 Task: Search one way flight ticket for 1 adult, 5 children, 2 infants in seat and 1 infant on lap in first from Bethel: Bethel Airport(also Seebethel Seaplane Base) to South Bend: South Bend International Airport on 8-6-2023. Number of bags: 1 checked bag. Price is upto 100000. Outbound departure time preference is 0:00.
Action: Mouse moved to (343, 301)
Screenshot: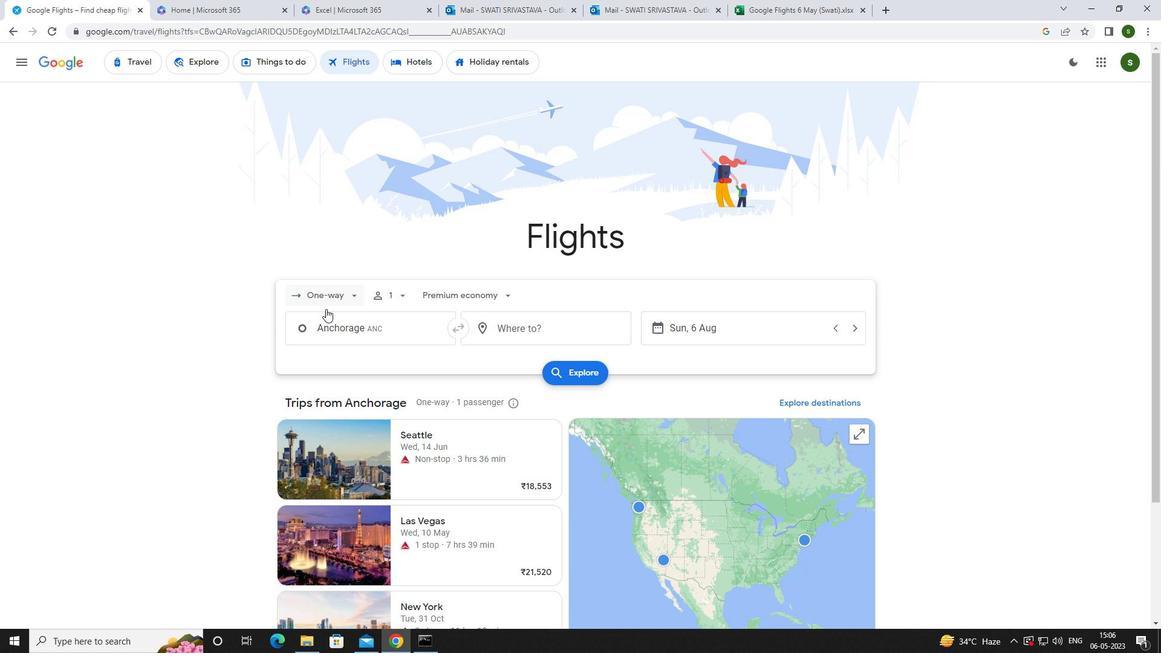 
Action: Mouse pressed left at (343, 301)
Screenshot: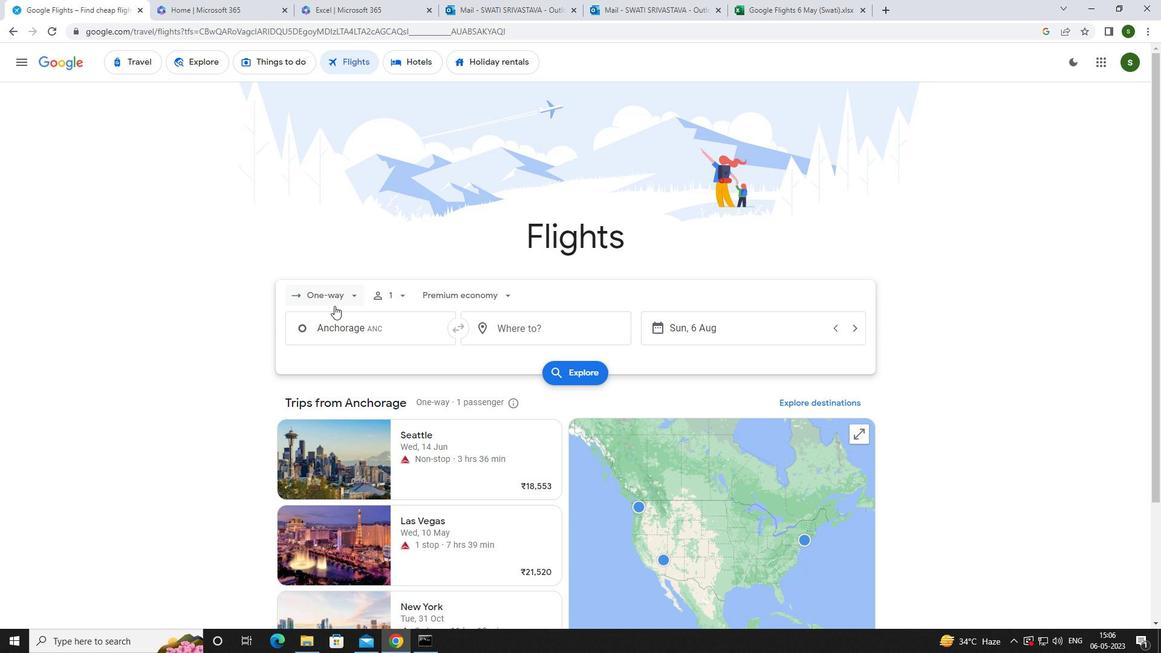 
Action: Mouse moved to (339, 349)
Screenshot: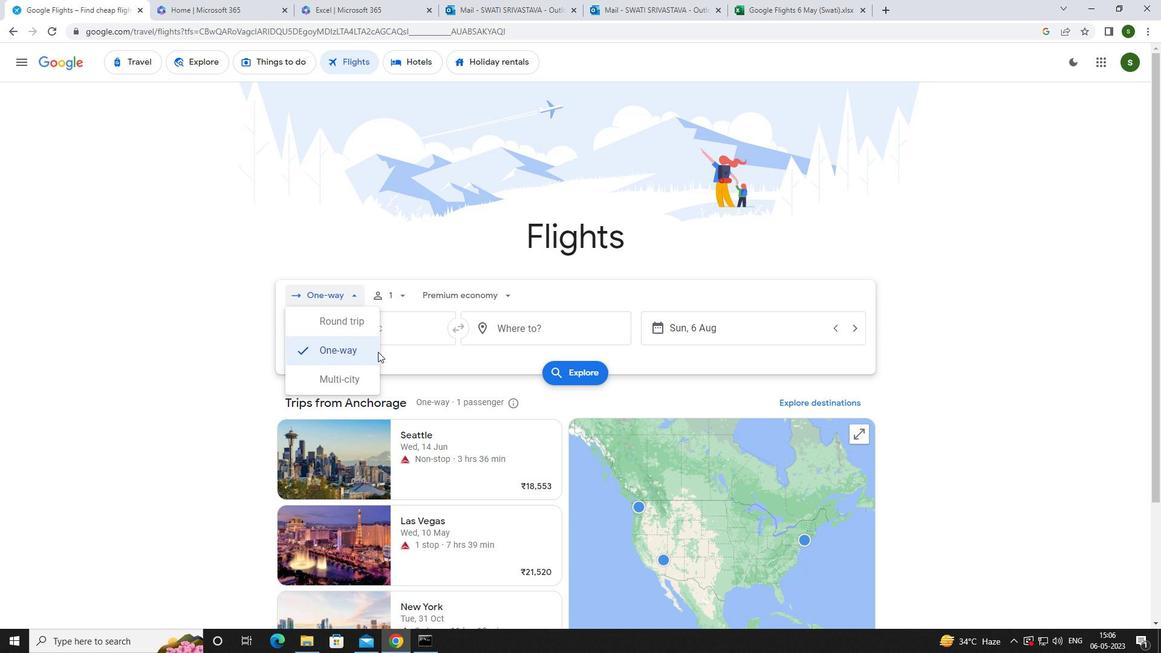 
Action: Mouse pressed left at (339, 349)
Screenshot: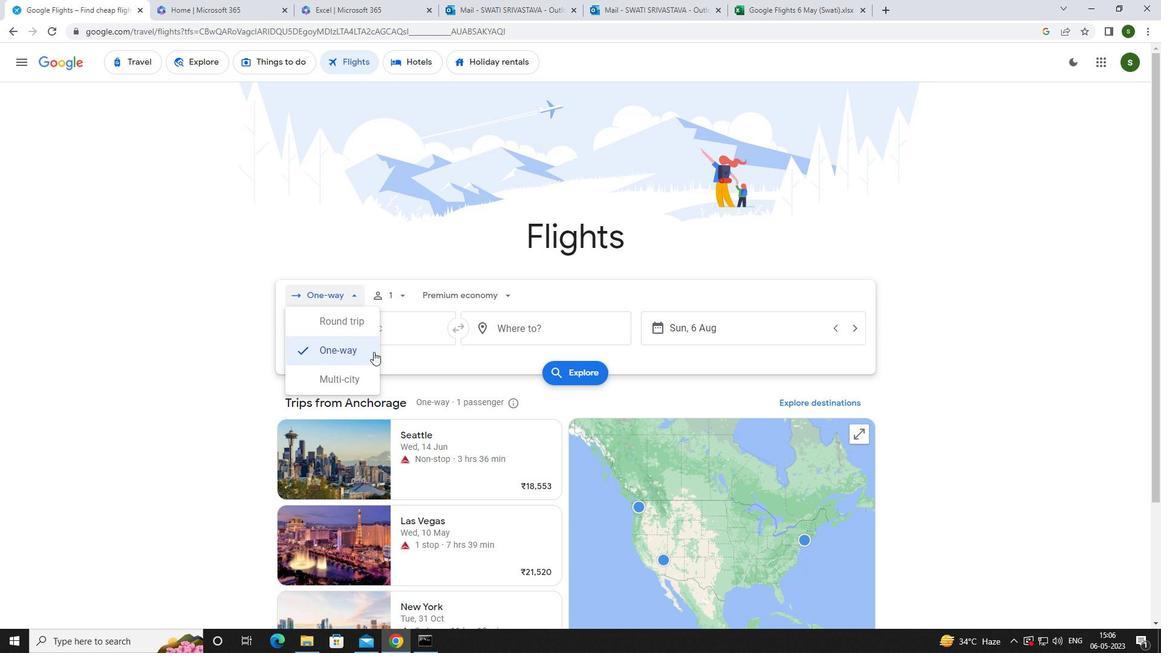 
Action: Mouse moved to (399, 292)
Screenshot: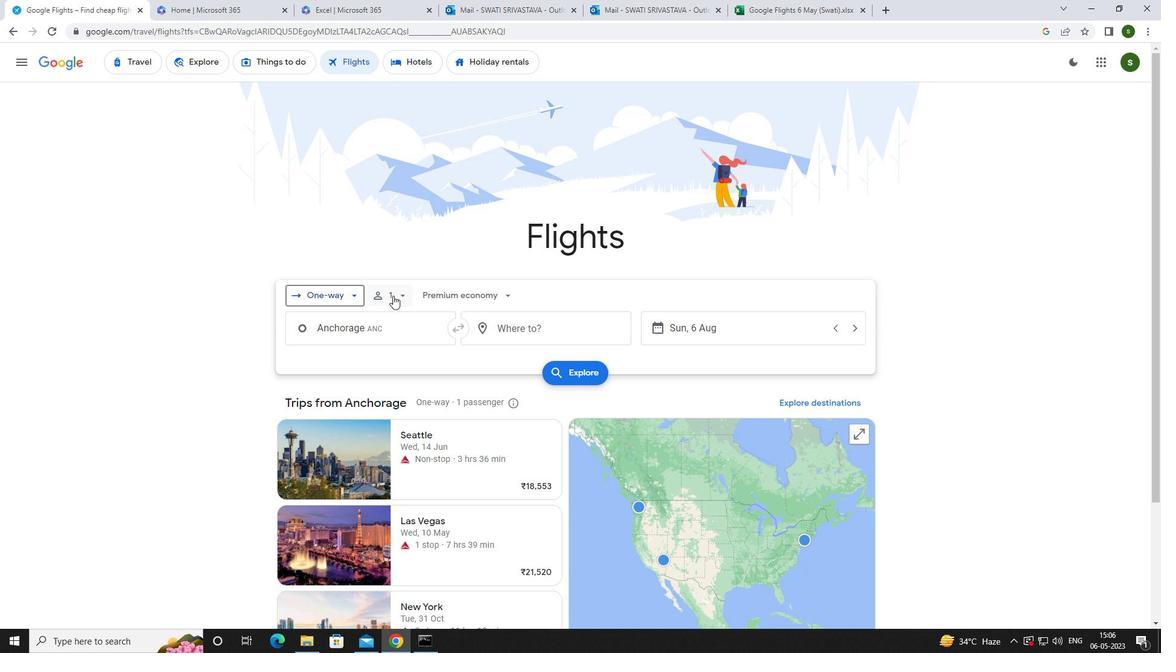
Action: Mouse pressed left at (399, 292)
Screenshot: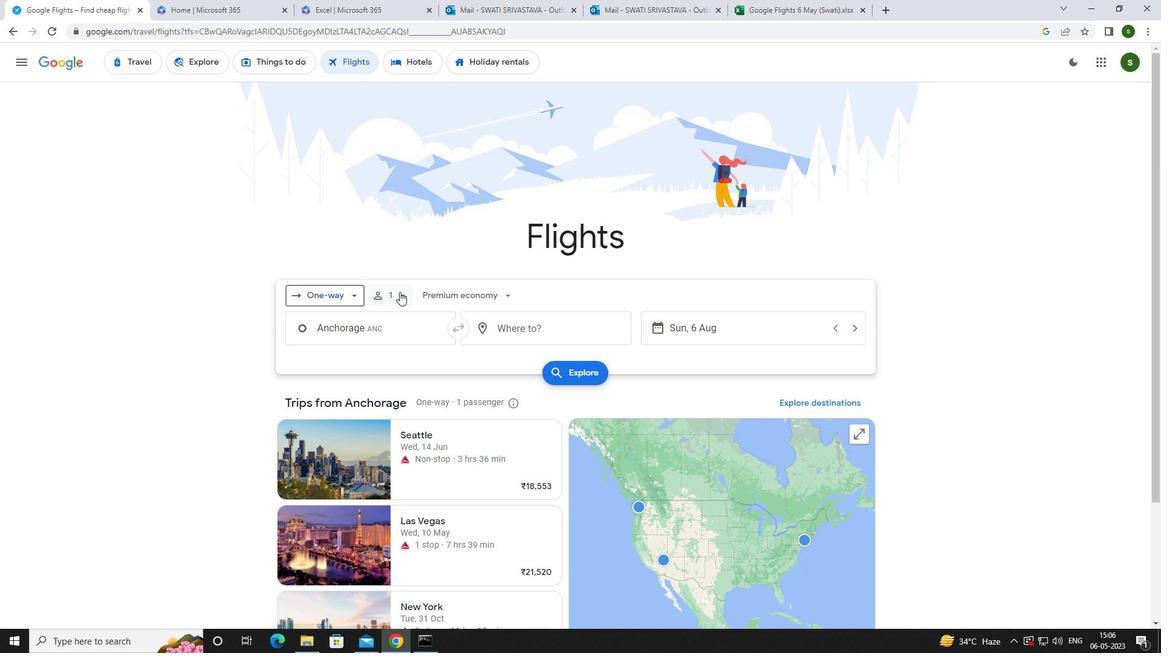 
Action: Mouse moved to (492, 352)
Screenshot: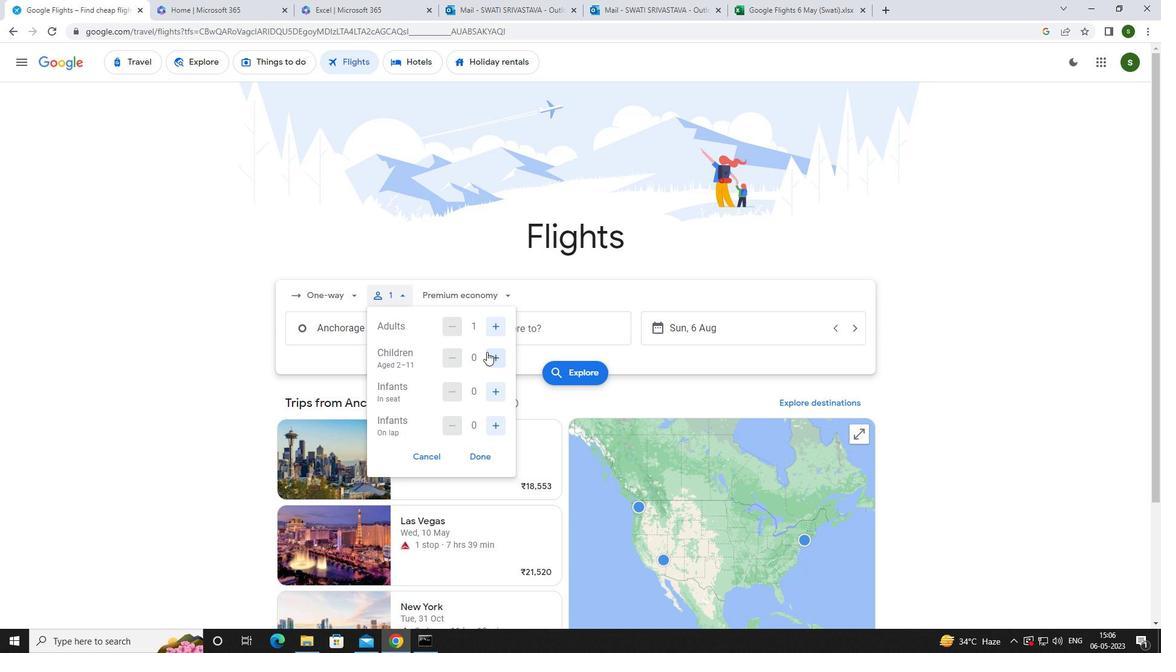 
Action: Mouse pressed left at (492, 352)
Screenshot: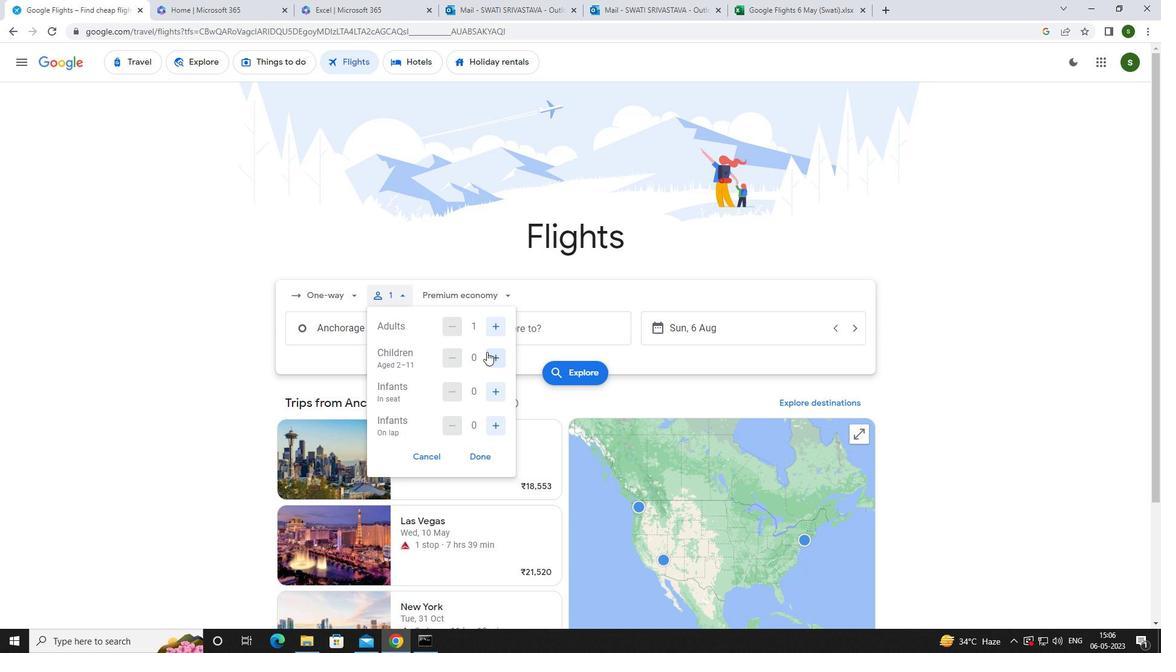 
Action: Mouse pressed left at (492, 352)
Screenshot: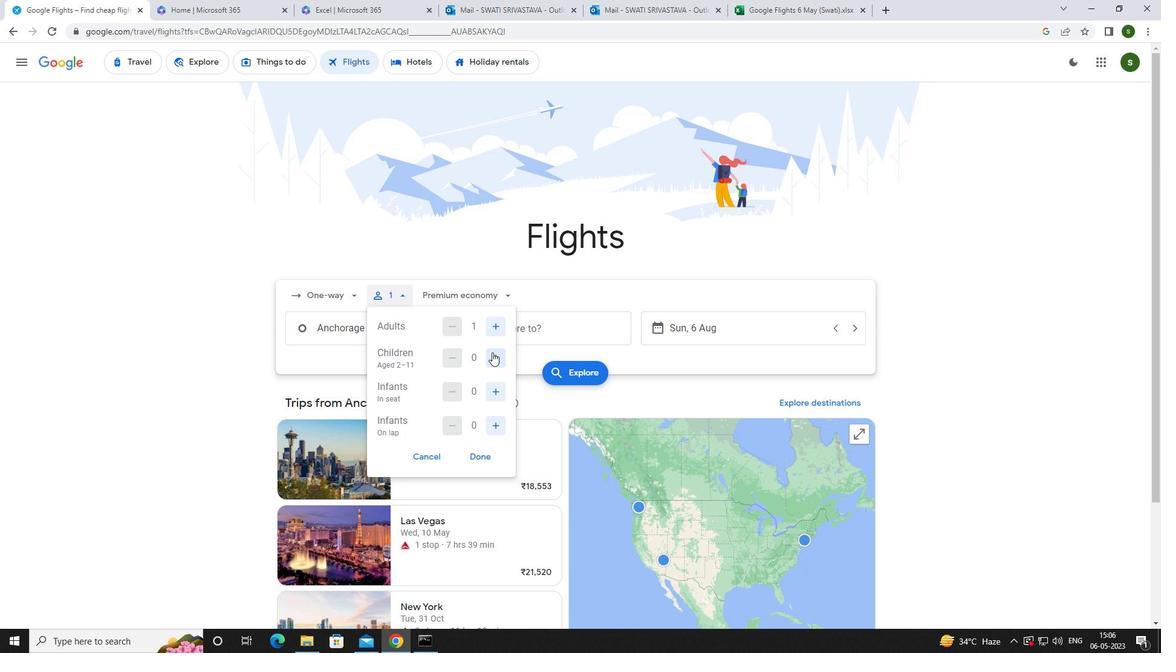 
Action: Mouse pressed left at (492, 352)
Screenshot: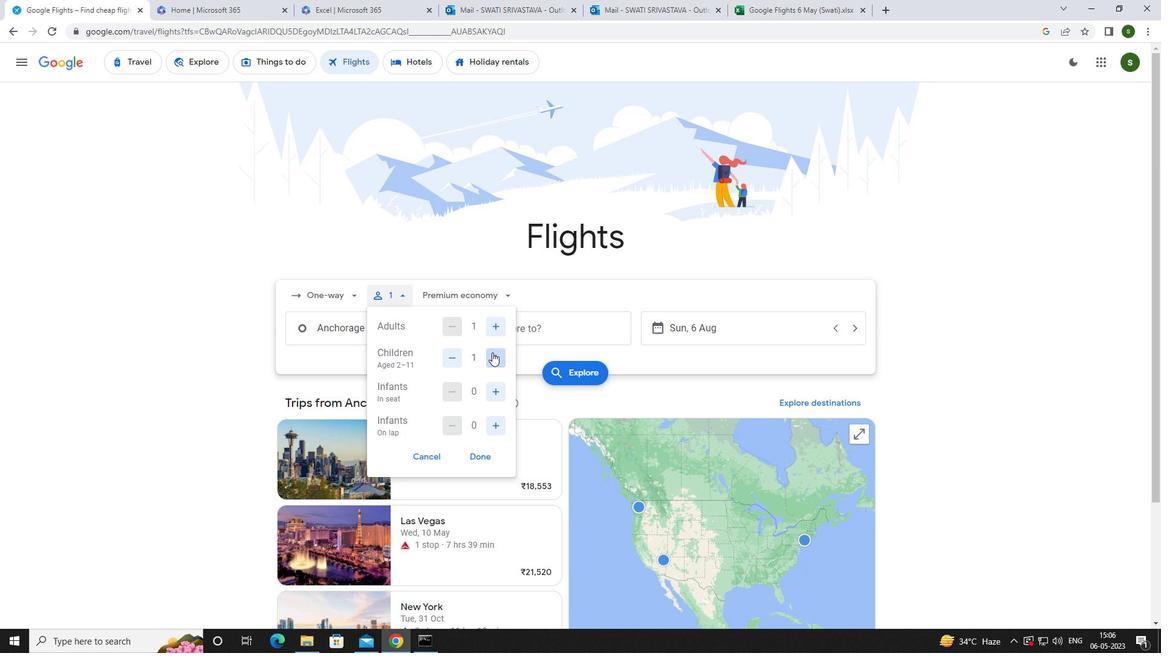 
Action: Mouse pressed left at (492, 352)
Screenshot: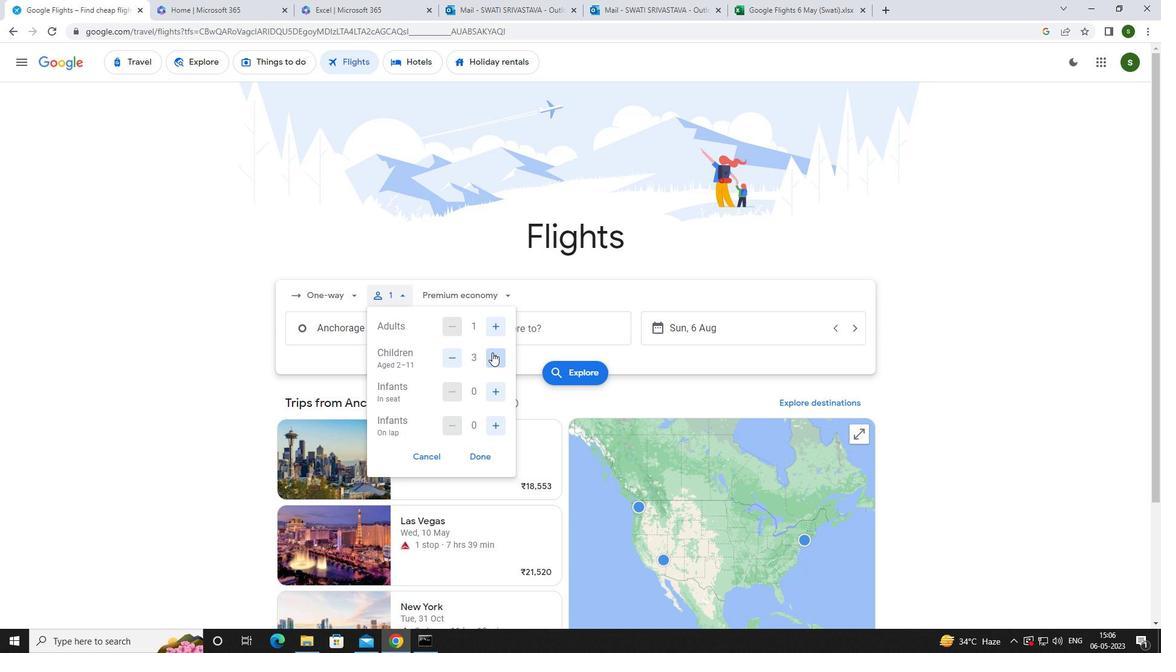 
Action: Mouse pressed left at (492, 352)
Screenshot: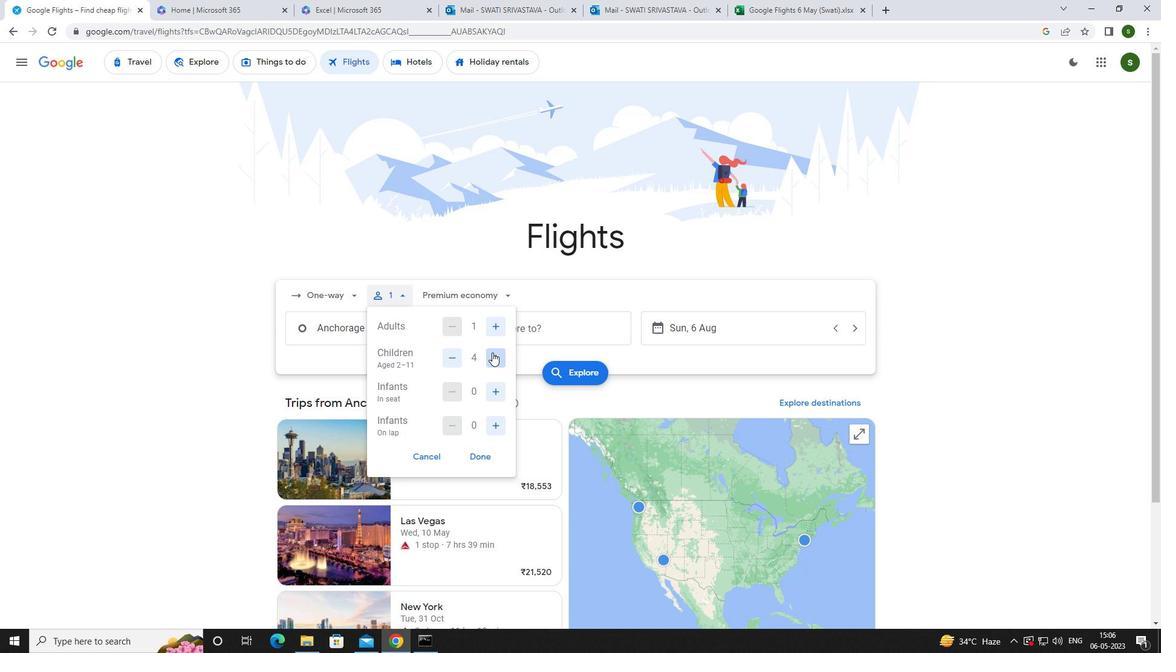 
Action: Mouse moved to (489, 396)
Screenshot: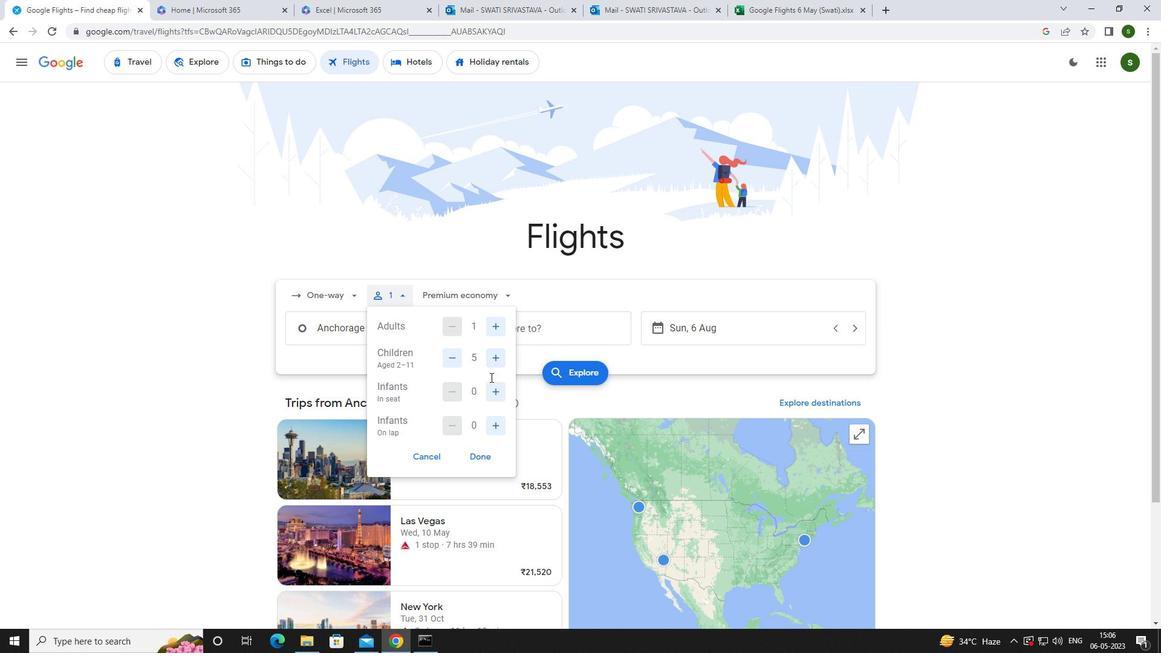 
Action: Mouse pressed left at (489, 396)
Screenshot: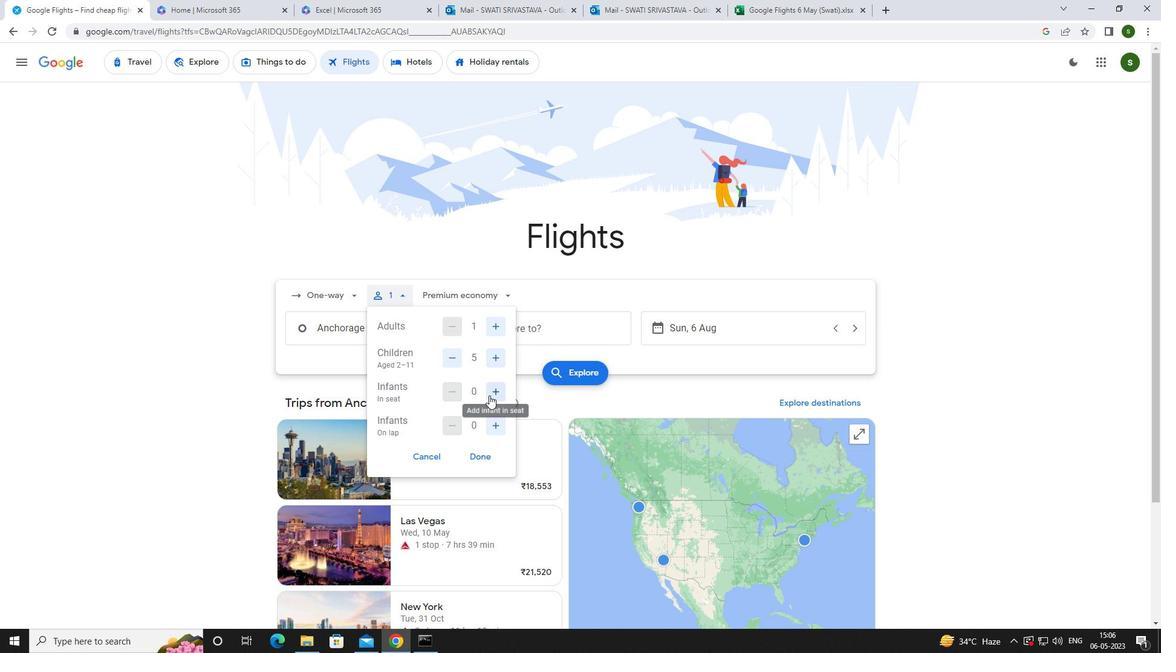 
Action: Mouse moved to (492, 419)
Screenshot: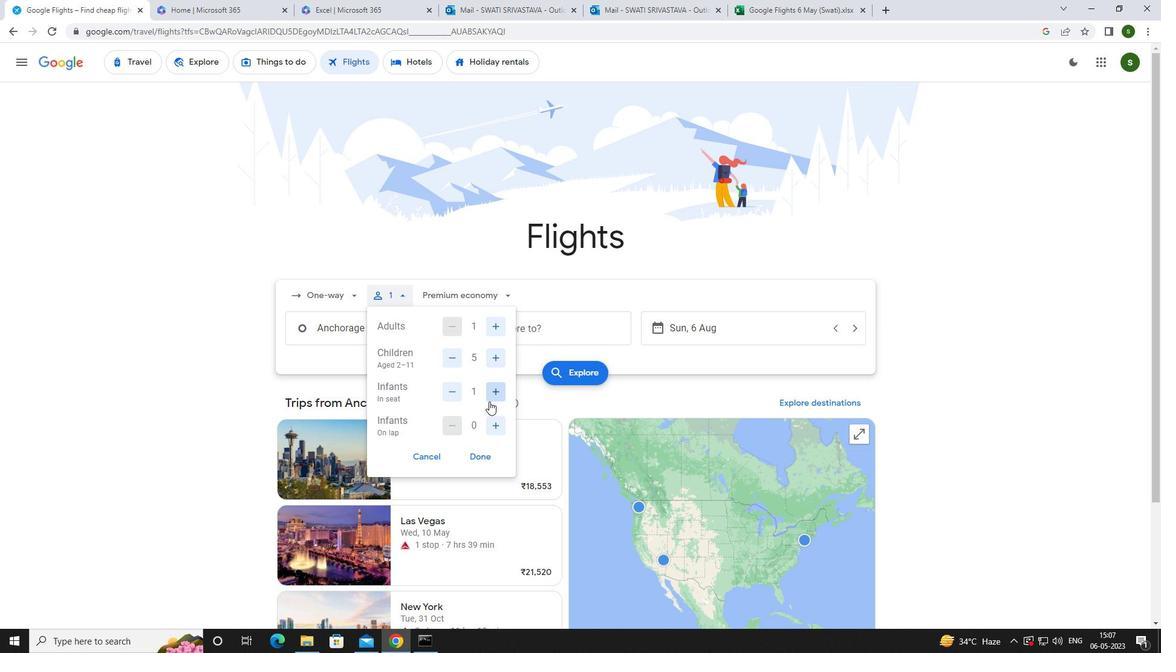 
Action: Mouse pressed left at (492, 419)
Screenshot: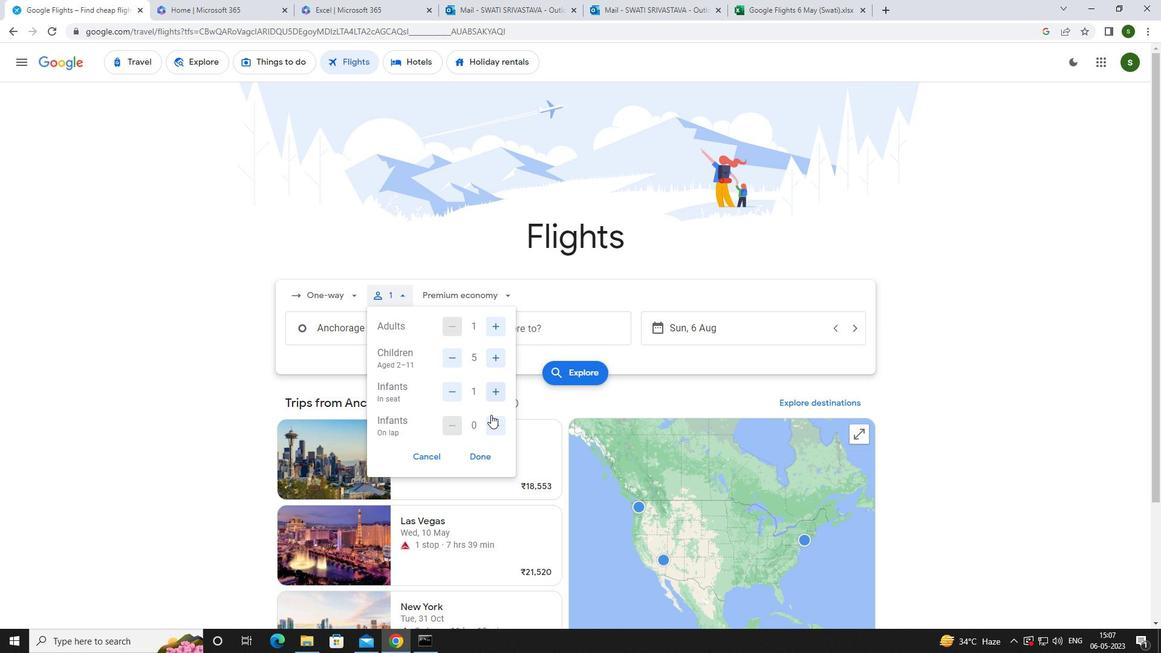 
Action: Mouse moved to (479, 293)
Screenshot: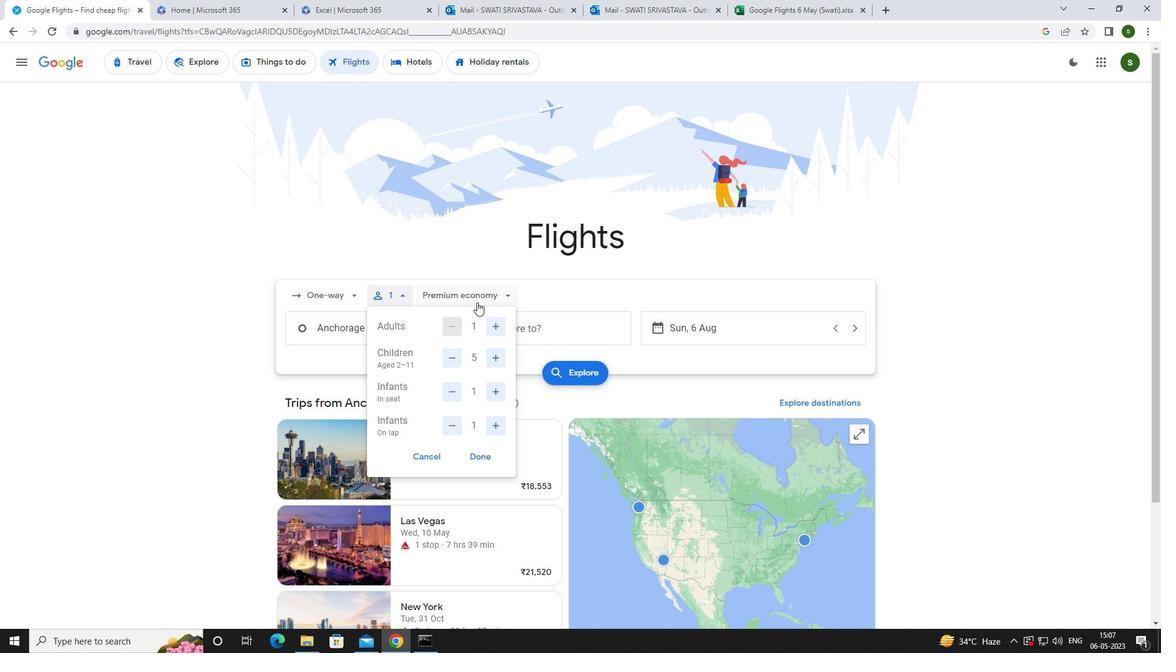 
Action: Mouse pressed left at (479, 293)
Screenshot: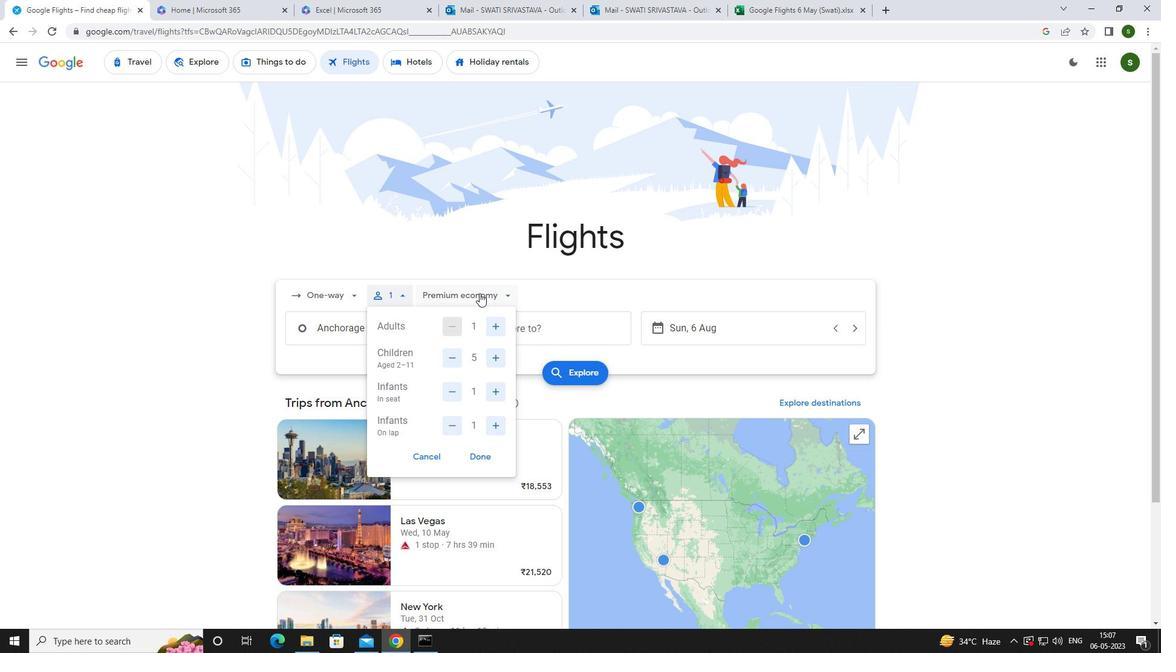 
Action: Mouse moved to (476, 407)
Screenshot: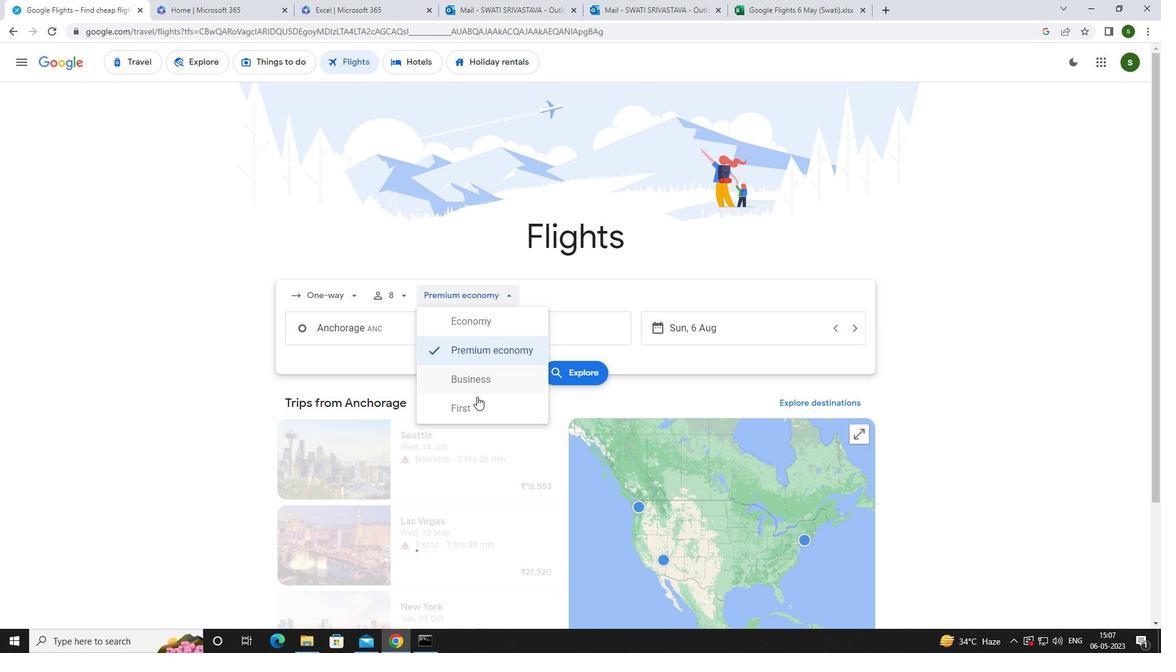 
Action: Mouse pressed left at (476, 407)
Screenshot: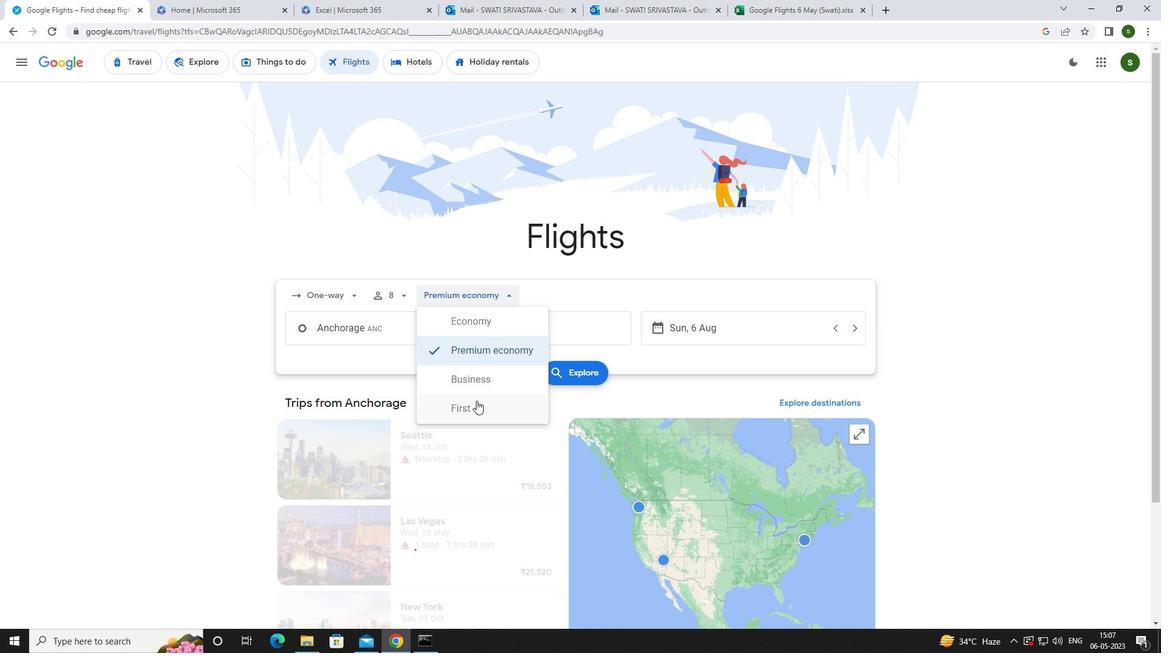 
Action: Mouse moved to (397, 332)
Screenshot: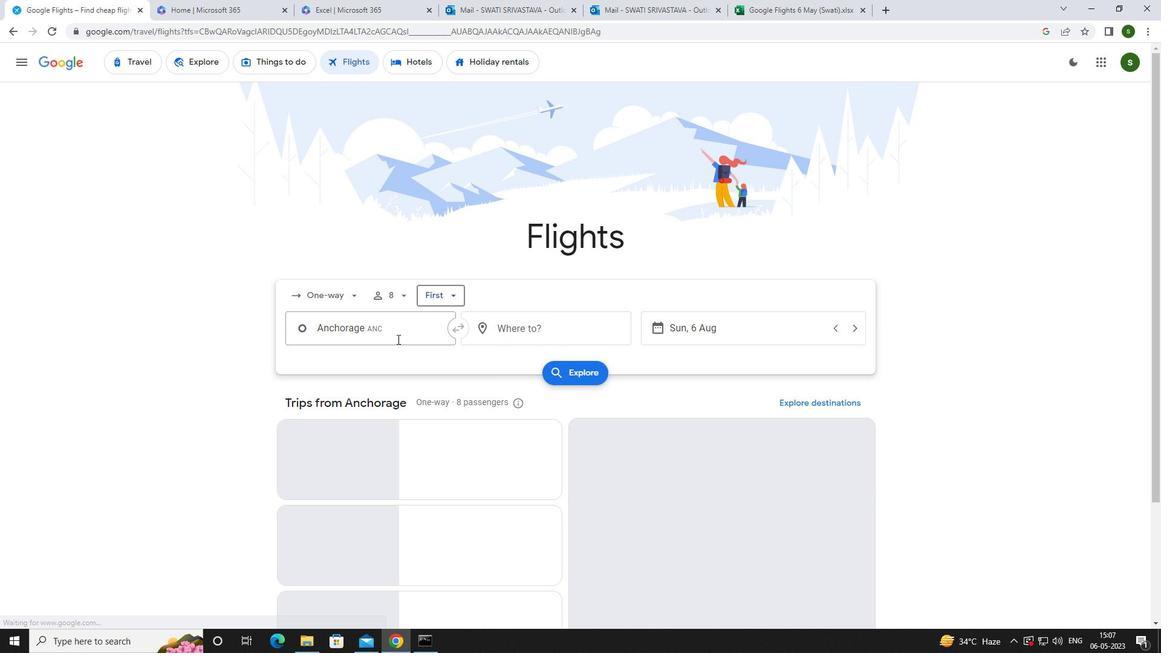 
Action: Mouse pressed left at (397, 332)
Screenshot: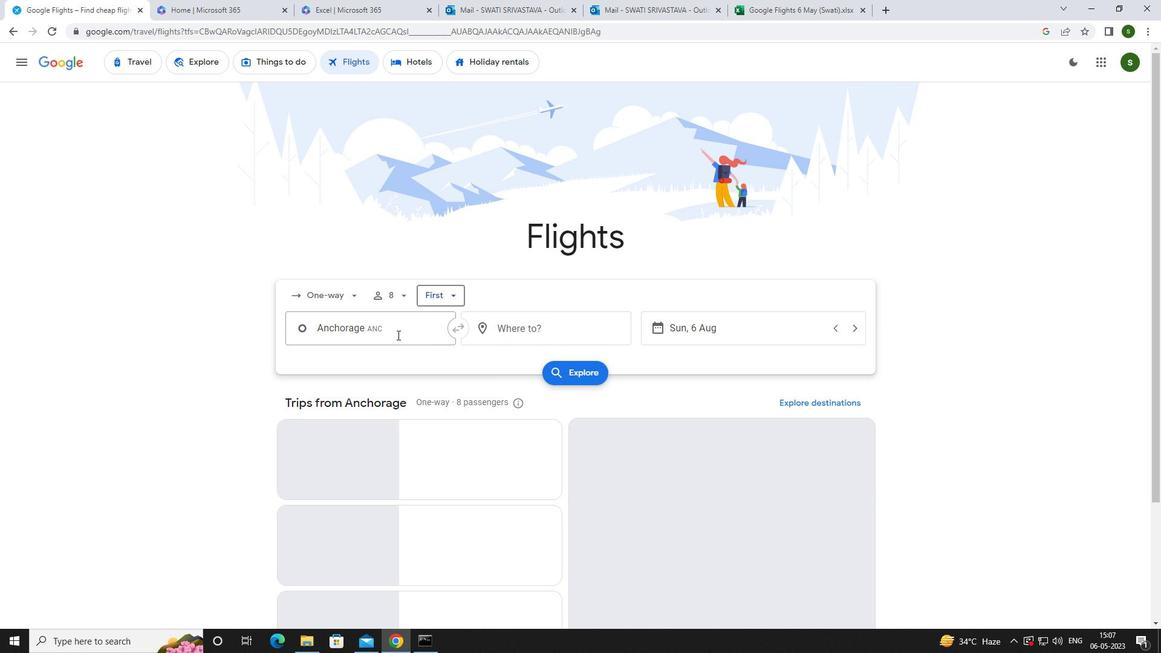 
Action: Key pressed <Key.caps_lock>b<Key.caps_lock>ethel<Key.space>
Screenshot: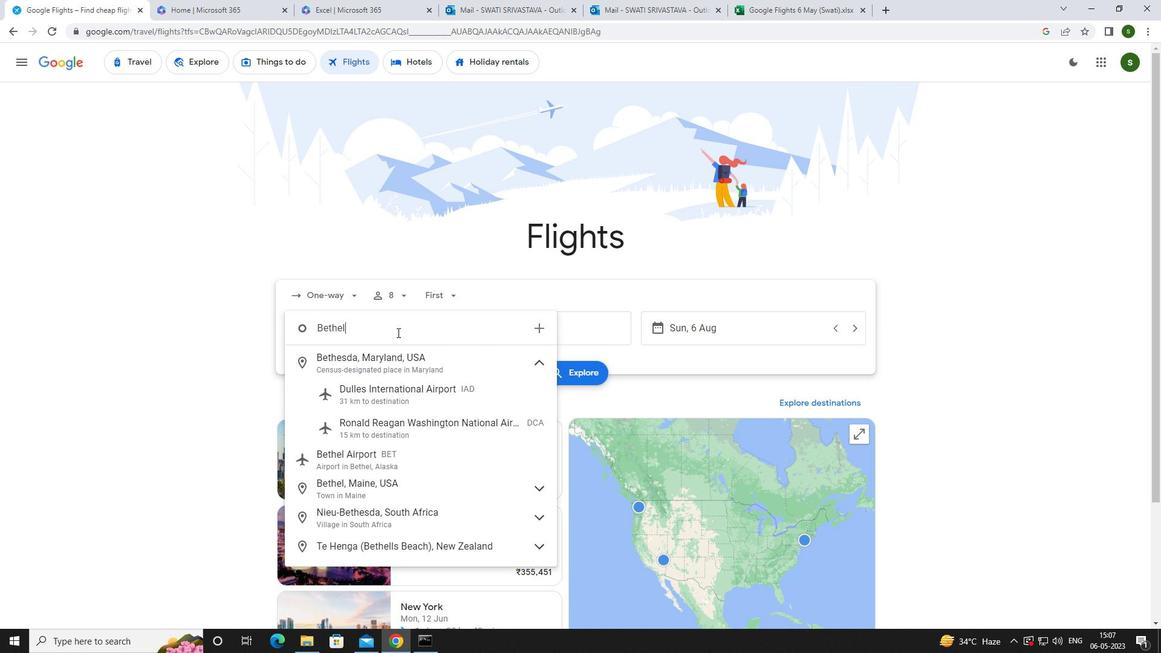 
Action: Mouse moved to (399, 367)
Screenshot: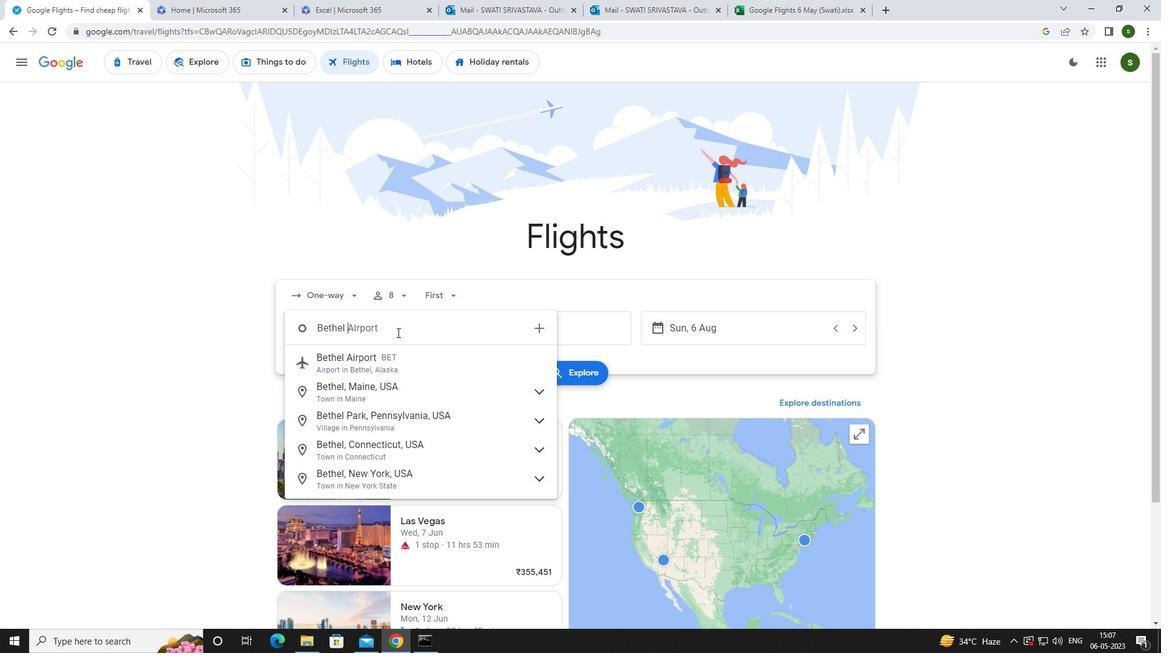 
Action: Mouse pressed left at (399, 367)
Screenshot: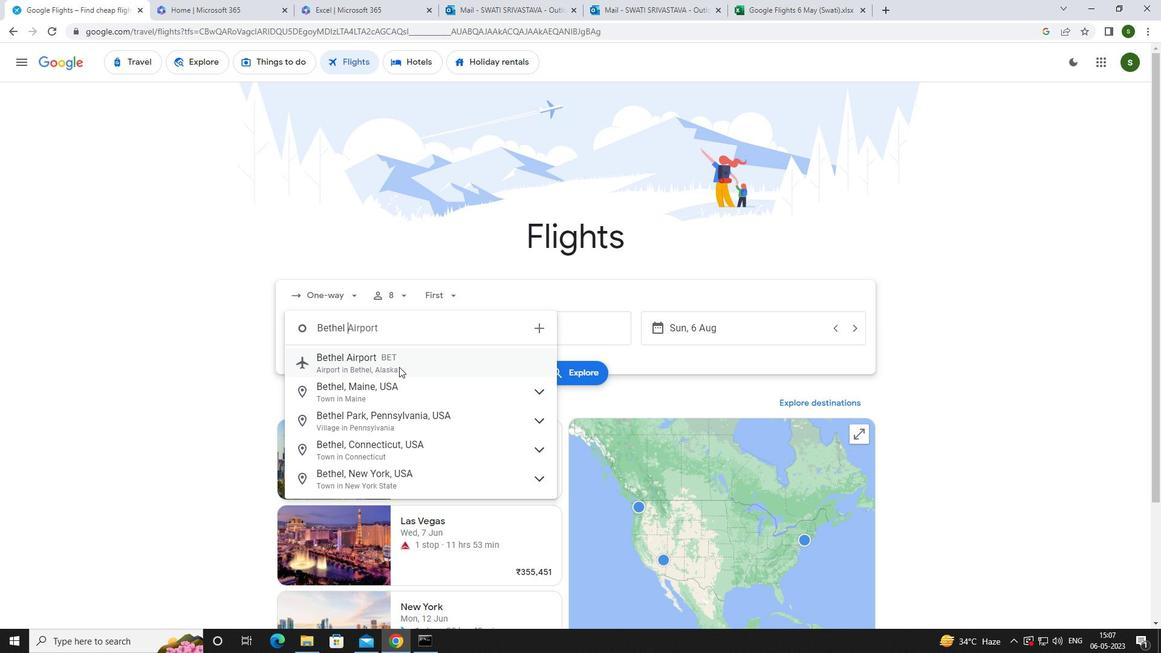 
Action: Mouse moved to (523, 329)
Screenshot: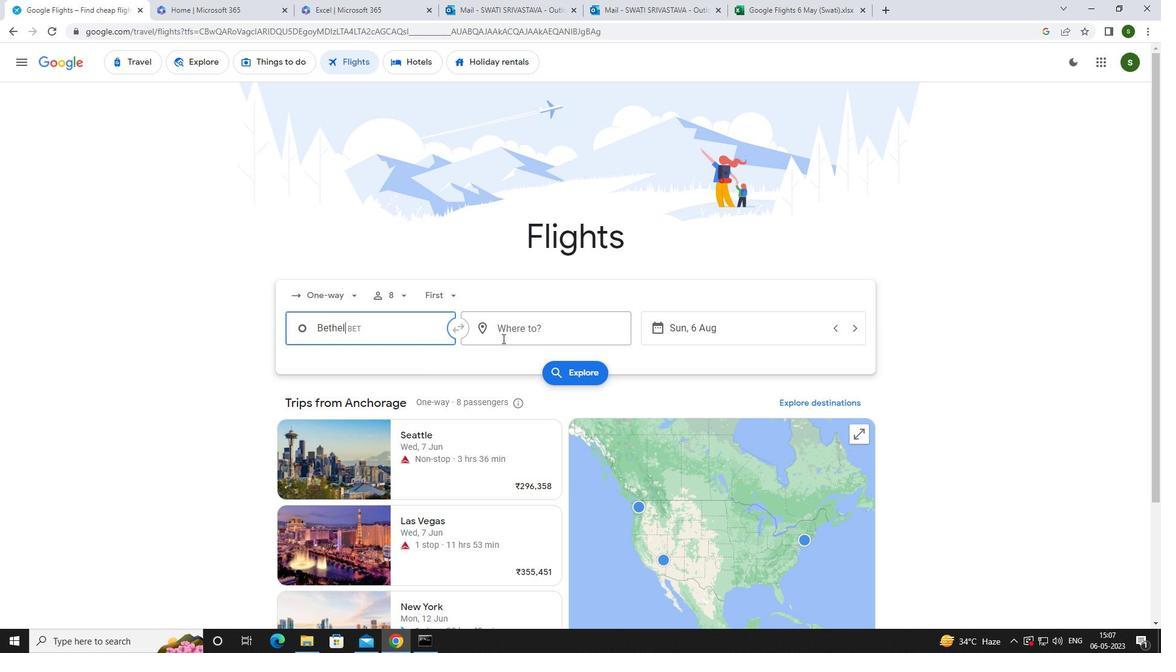 
Action: Mouse pressed left at (523, 329)
Screenshot: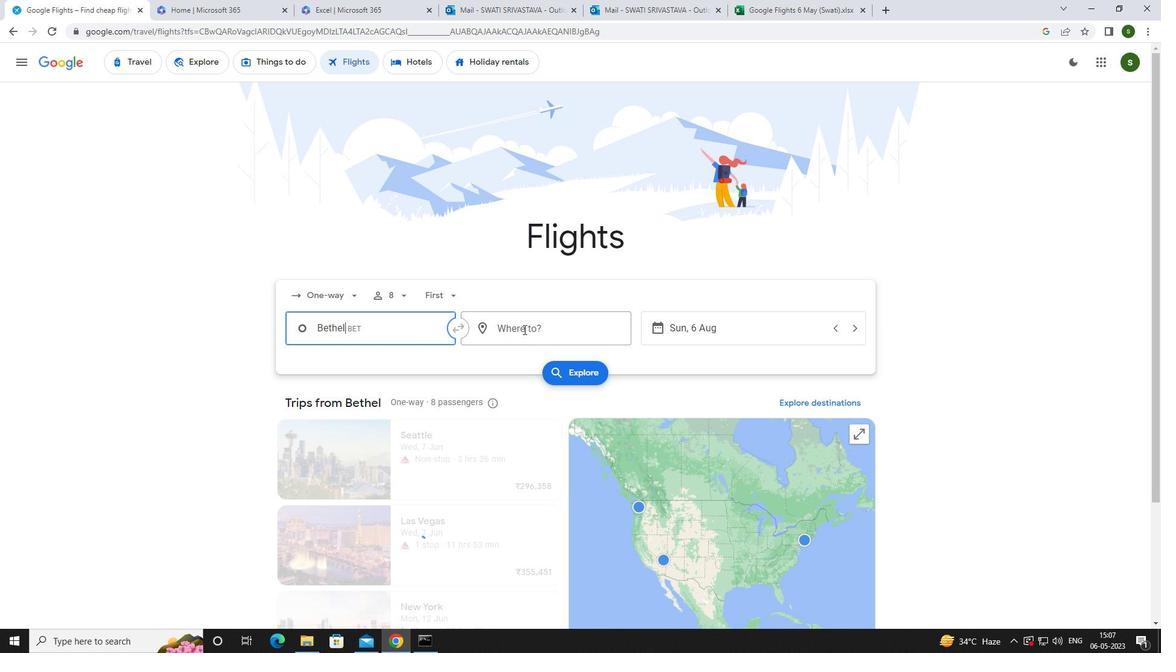 
Action: Key pressed <Key.caps_lock>s<Key.caps_lock>outh<Key.space><Key.caps_lock>b<Key.caps_lock>end
Screenshot: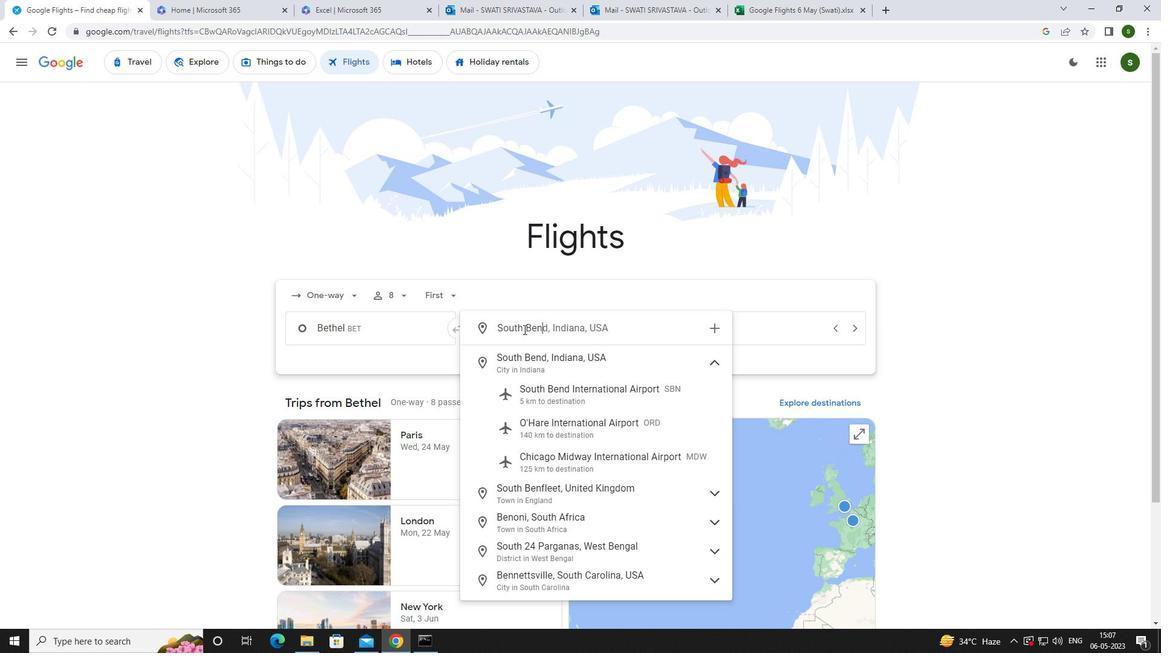 
Action: Mouse moved to (544, 391)
Screenshot: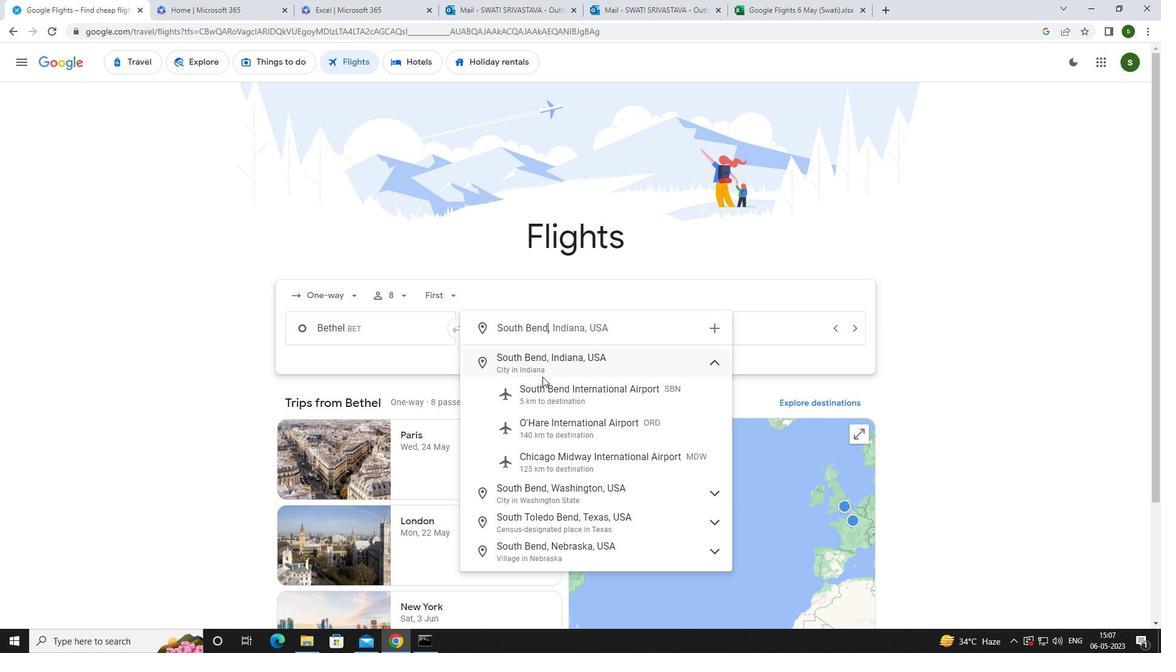 
Action: Mouse pressed left at (544, 391)
Screenshot: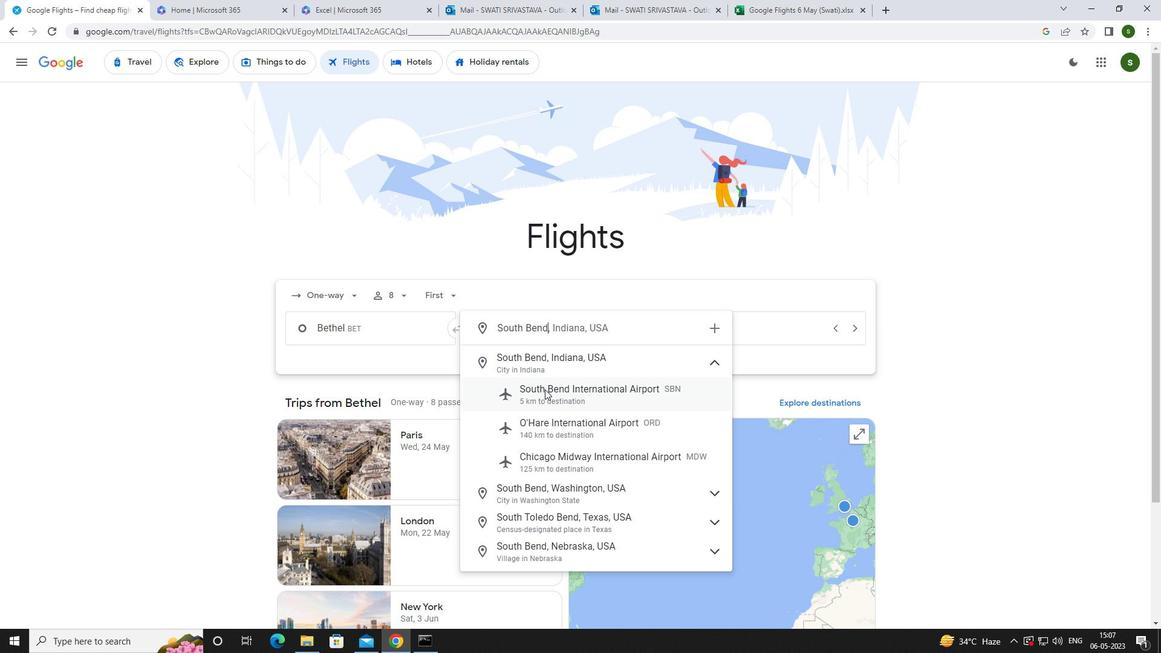 
Action: Mouse moved to (688, 332)
Screenshot: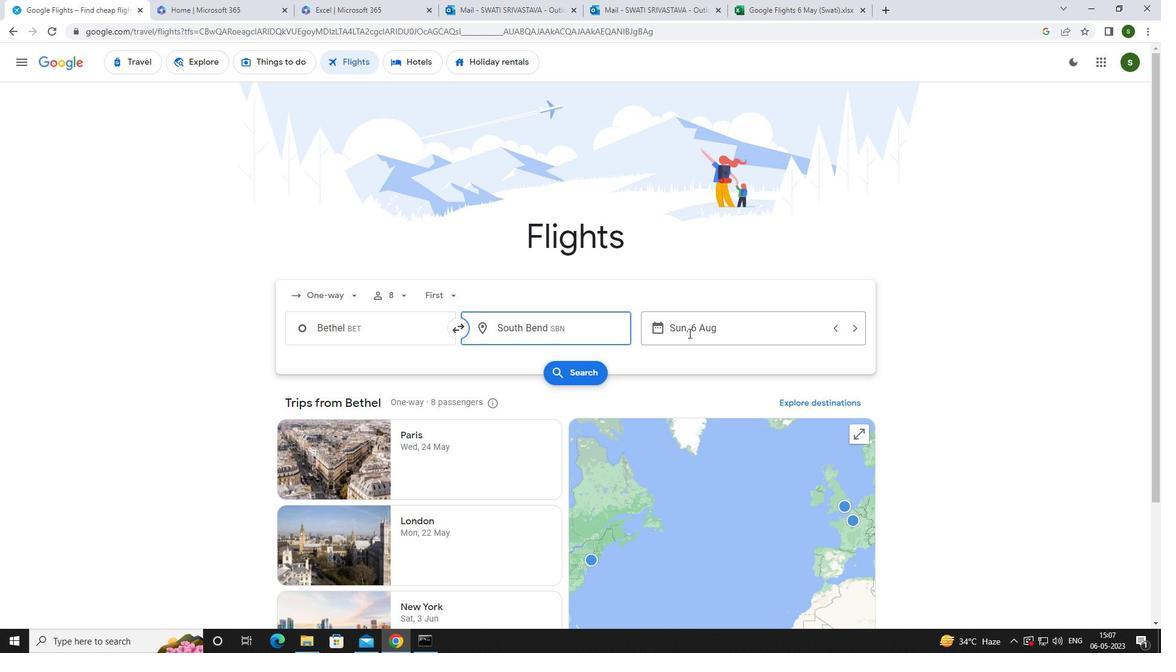 
Action: Mouse pressed left at (688, 332)
Screenshot: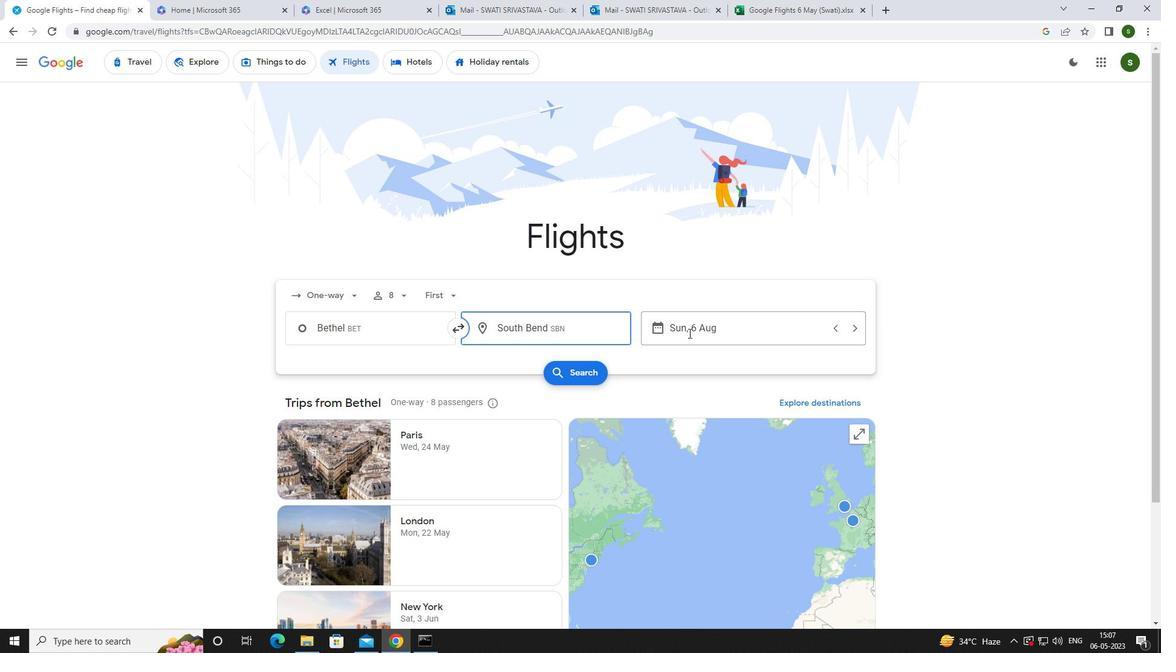 
Action: Mouse moved to (433, 448)
Screenshot: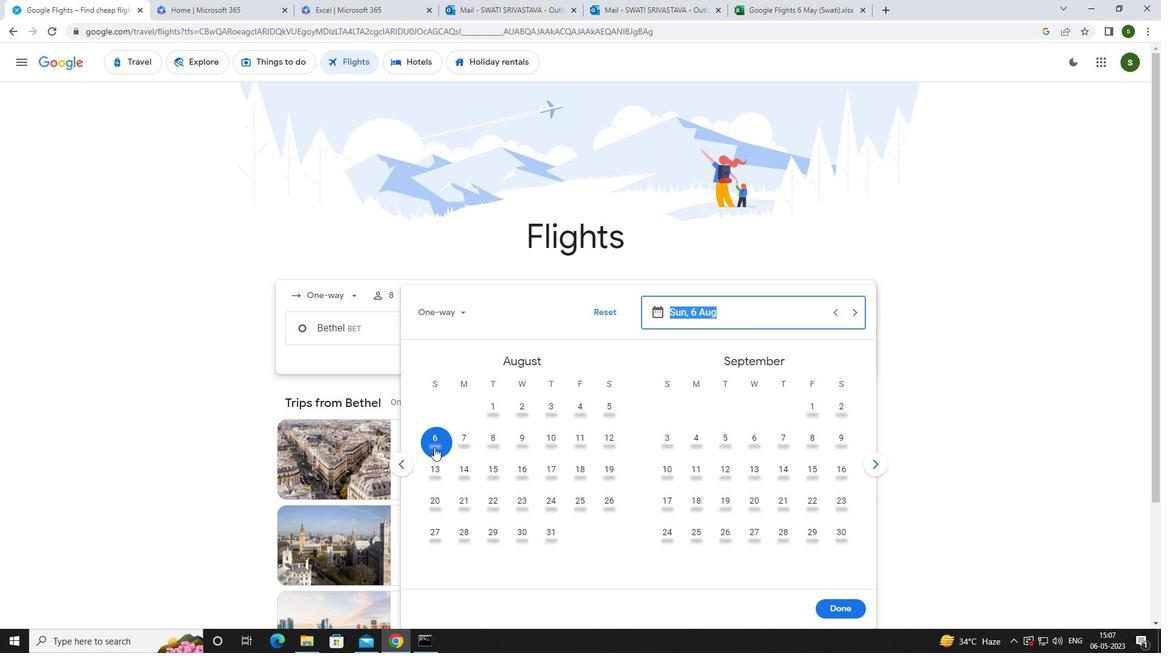 
Action: Mouse pressed left at (433, 448)
Screenshot: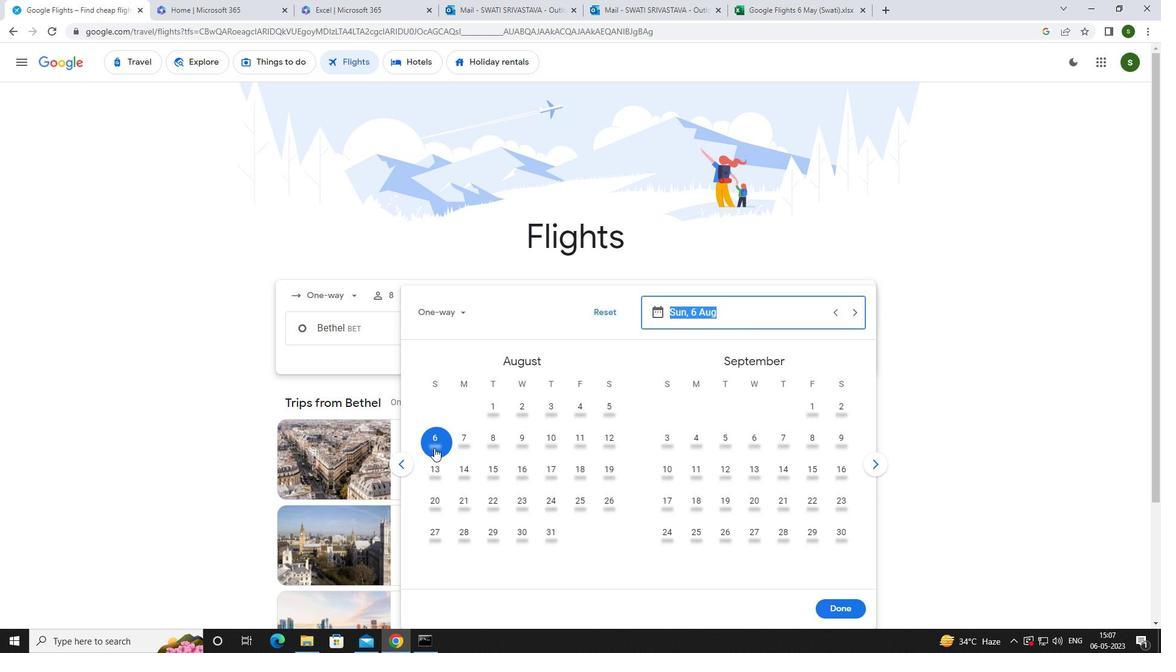 
Action: Mouse moved to (827, 604)
Screenshot: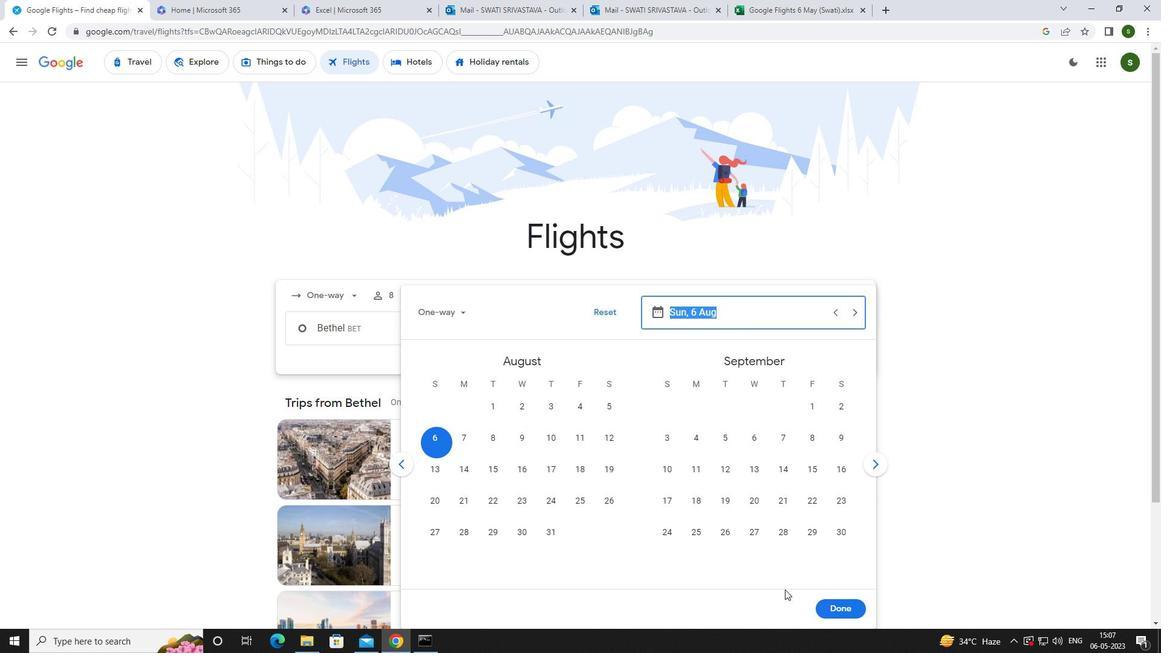 
Action: Mouse pressed left at (827, 604)
Screenshot: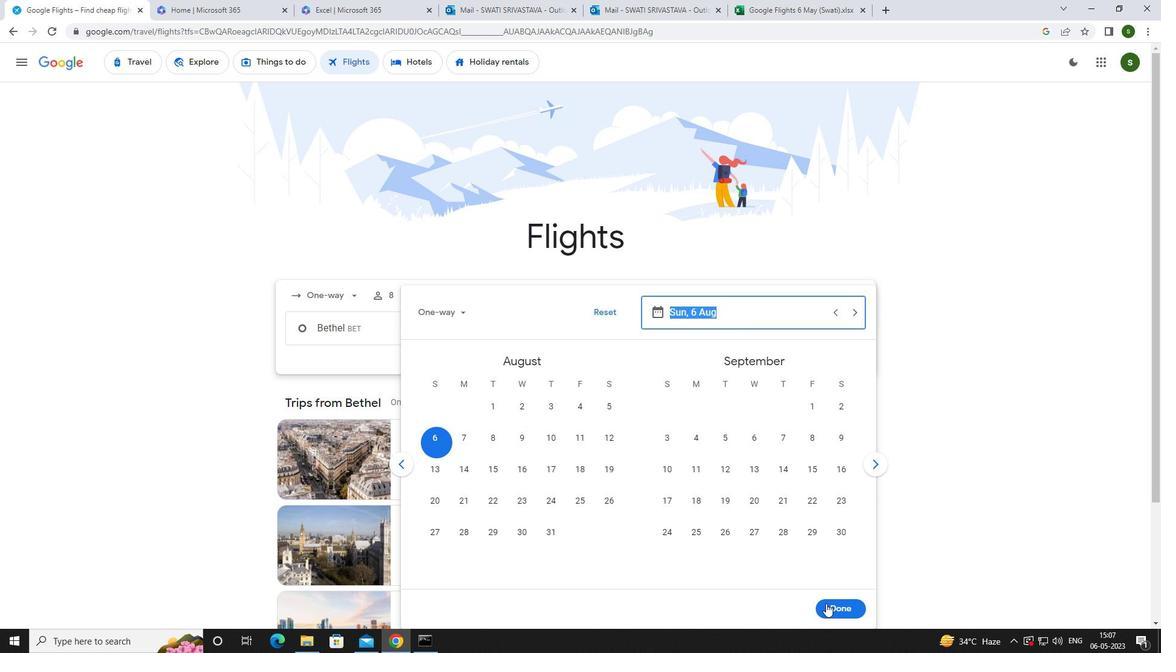 
Action: Mouse moved to (564, 362)
Screenshot: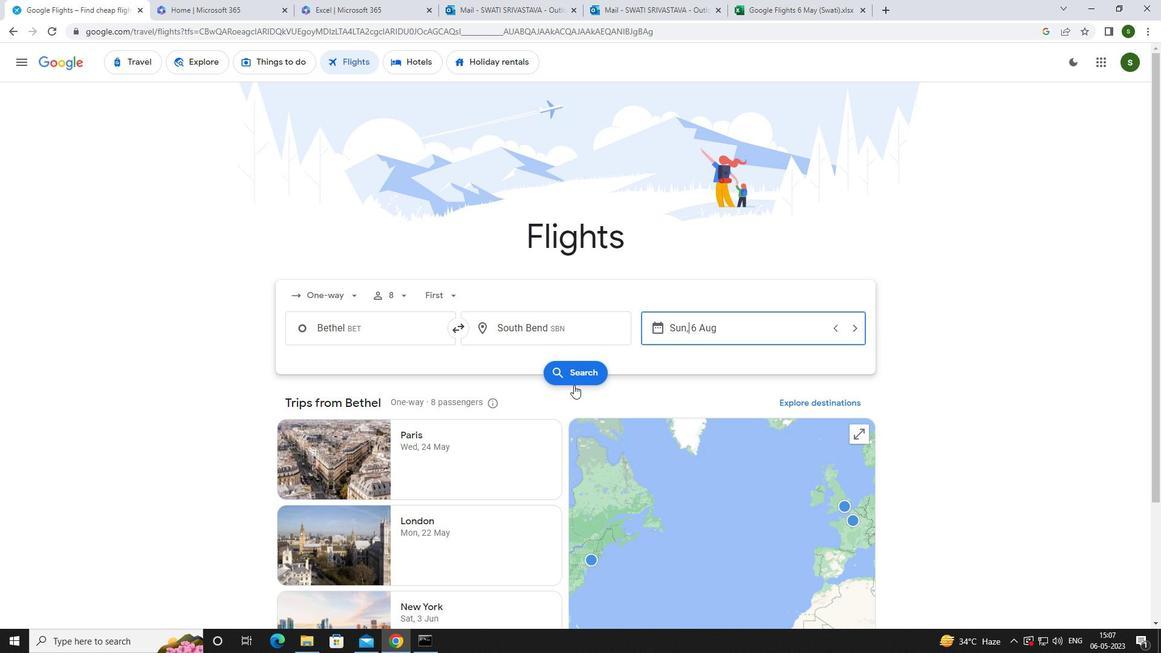 
Action: Mouse pressed left at (564, 362)
Screenshot: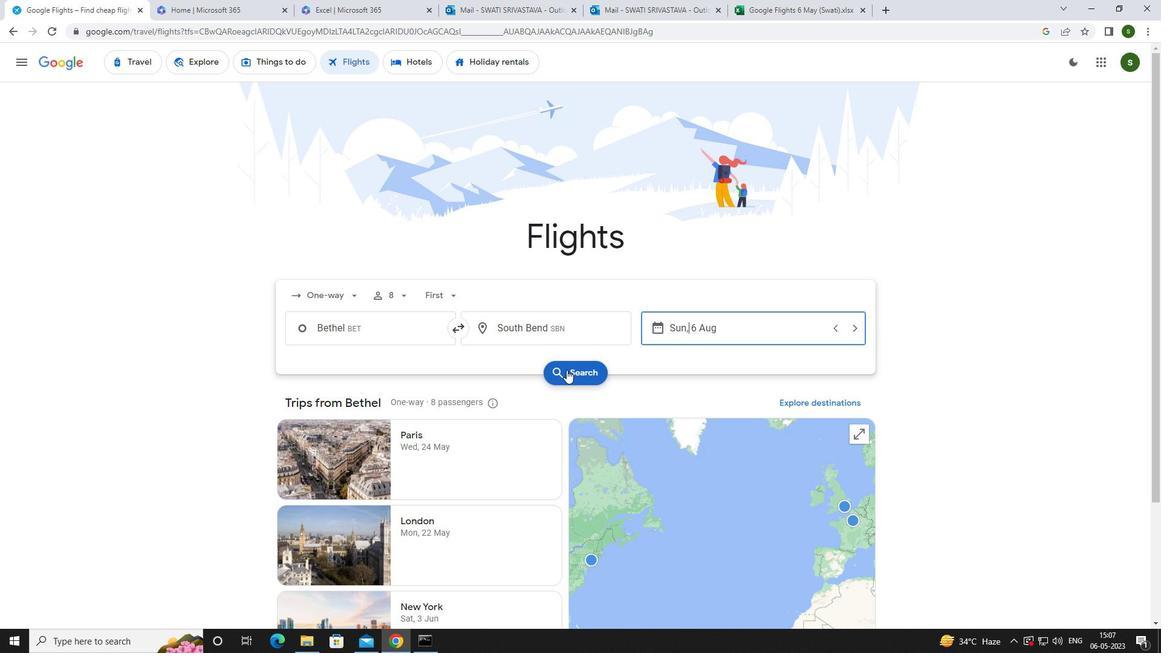 
Action: Mouse moved to (305, 177)
Screenshot: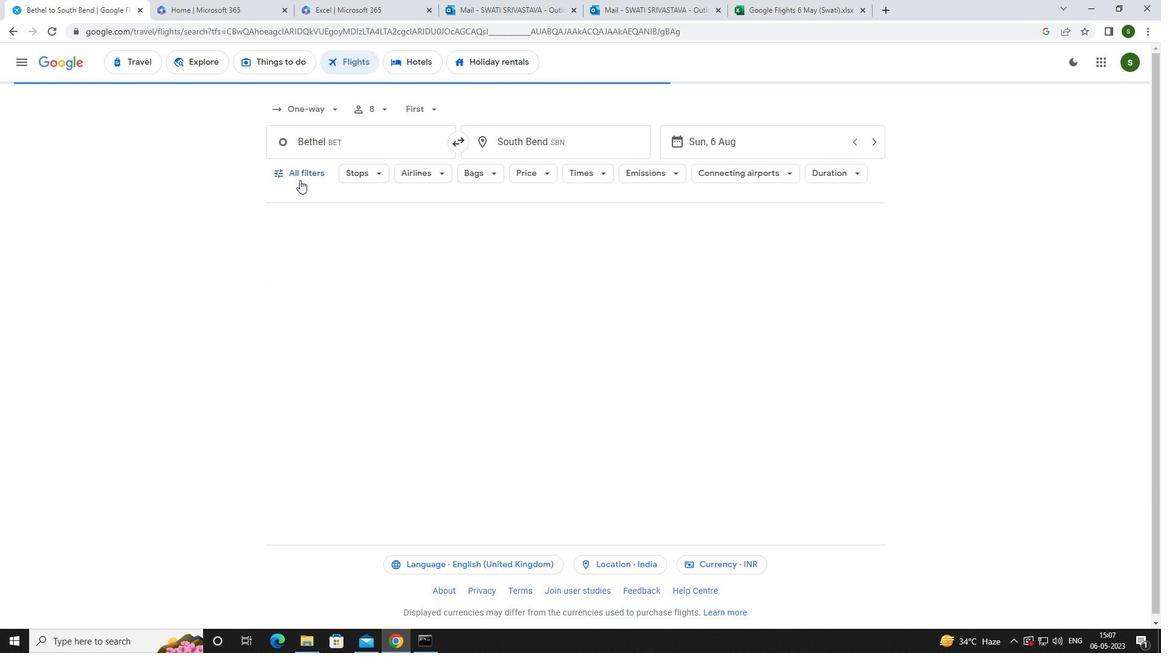 
Action: Mouse pressed left at (305, 177)
Screenshot: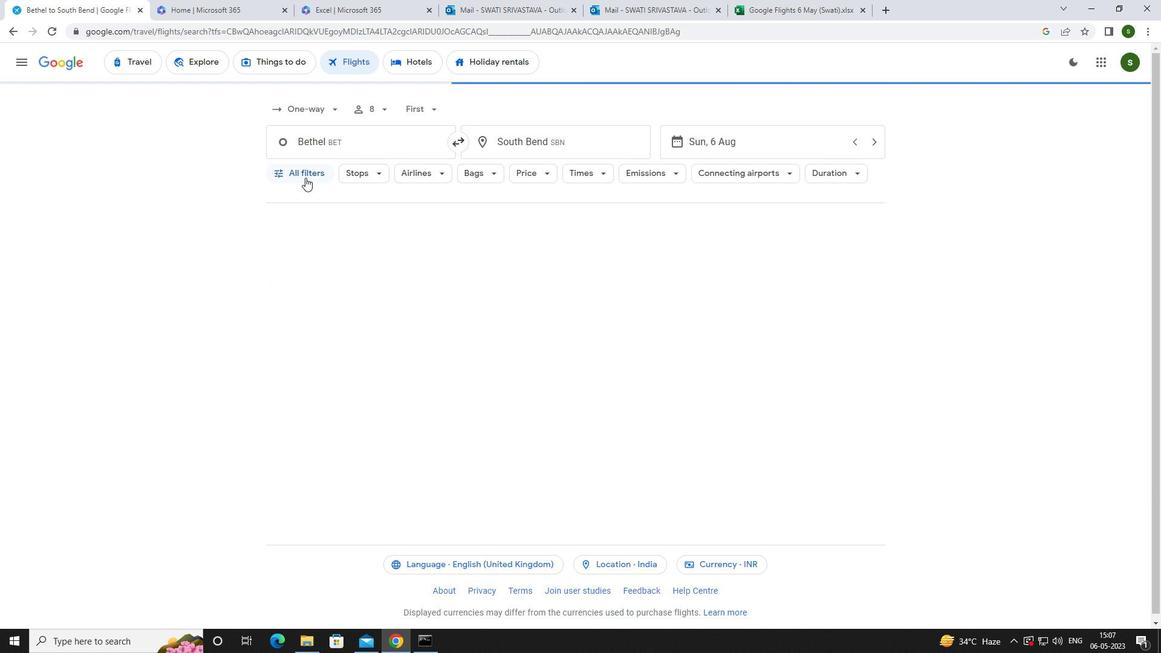 
Action: Mouse moved to (390, 329)
Screenshot: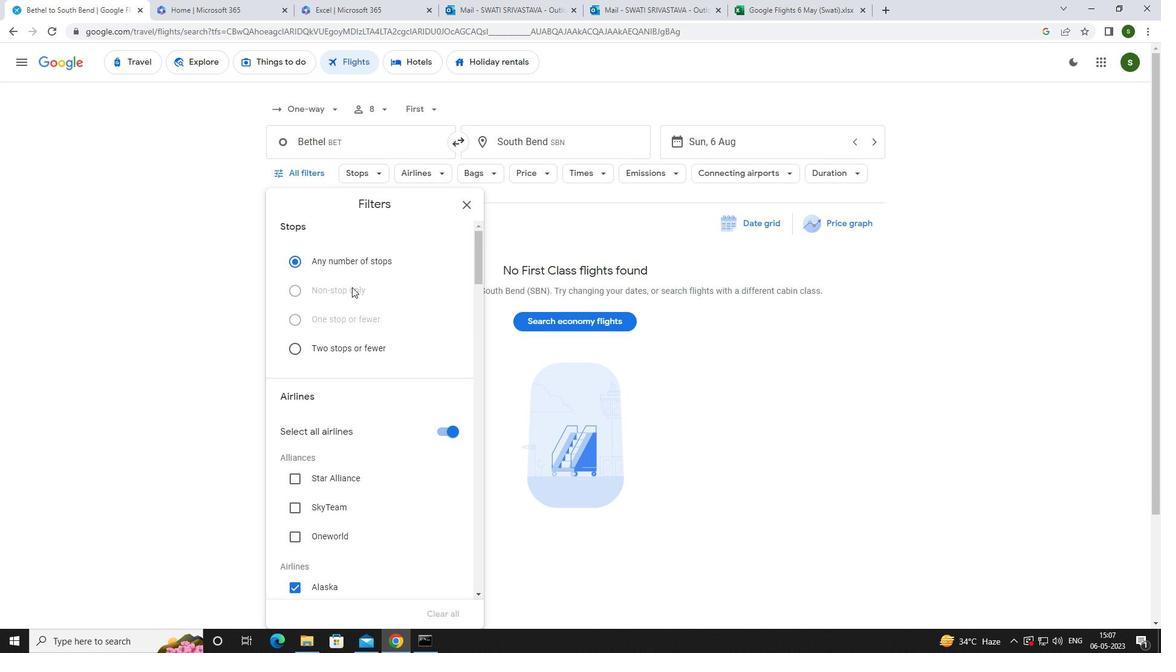 
Action: Mouse scrolled (390, 328) with delta (0, 0)
Screenshot: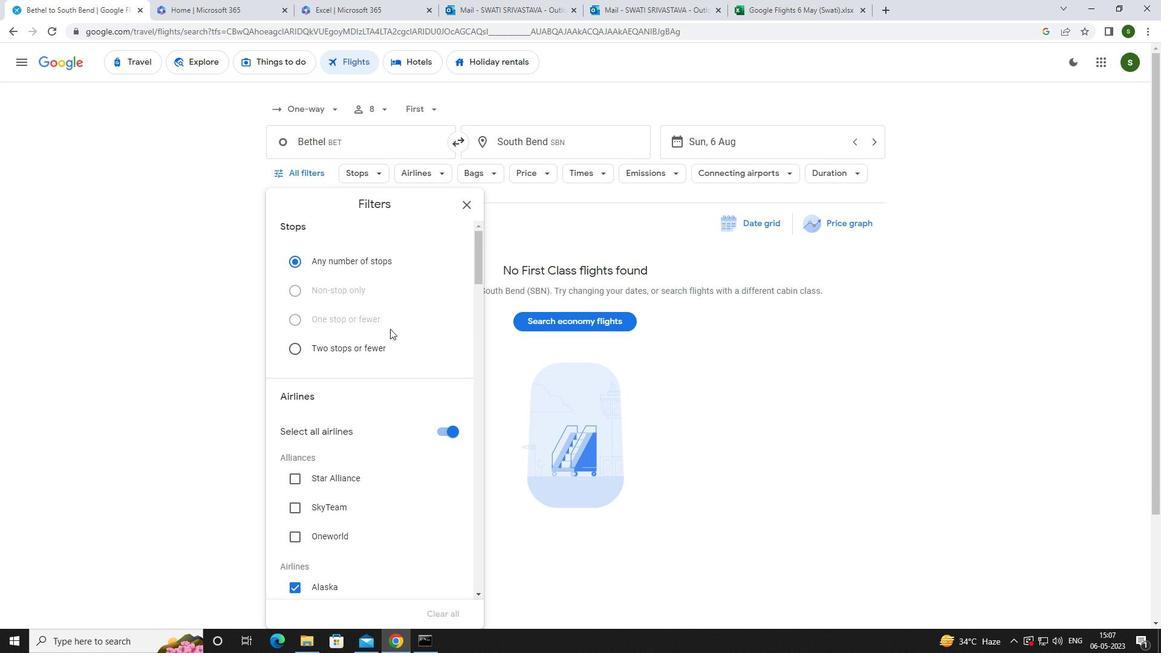 
Action: Mouse scrolled (390, 328) with delta (0, 0)
Screenshot: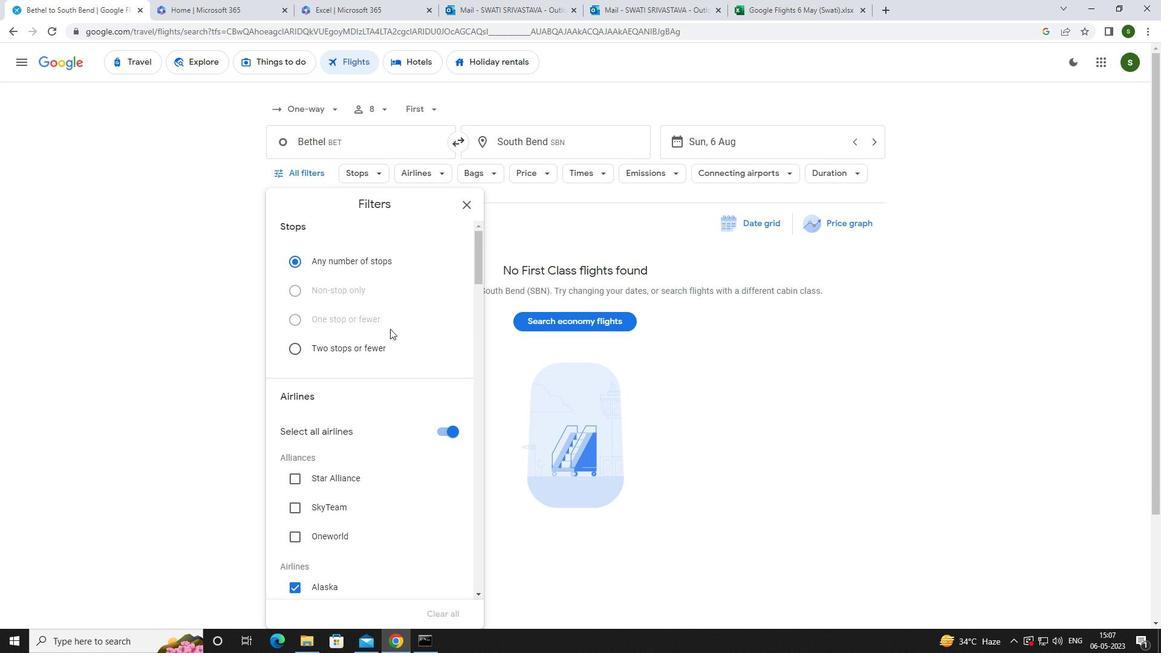
Action: Mouse scrolled (390, 328) with delta (0, 0)
Screenshot: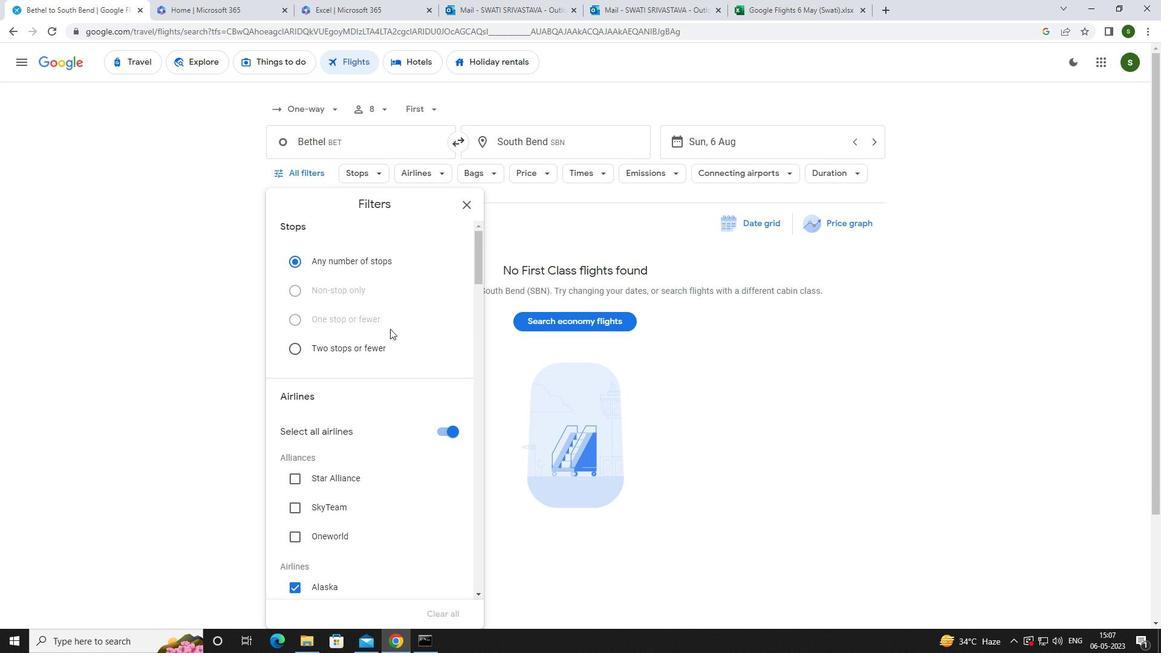 
Action: Mouse scrolled (390, 328) with delta (0, 0)
Screenshot: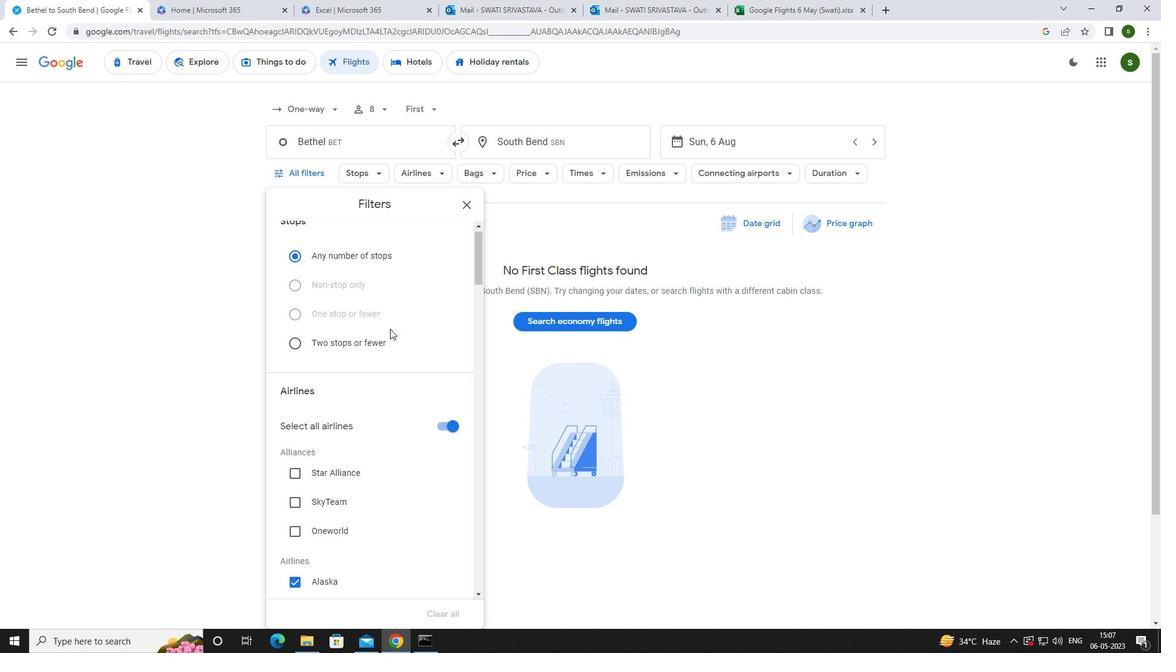 
Action: Mouse scrolled (390, 328) with delta (0, 0)
Screenshot: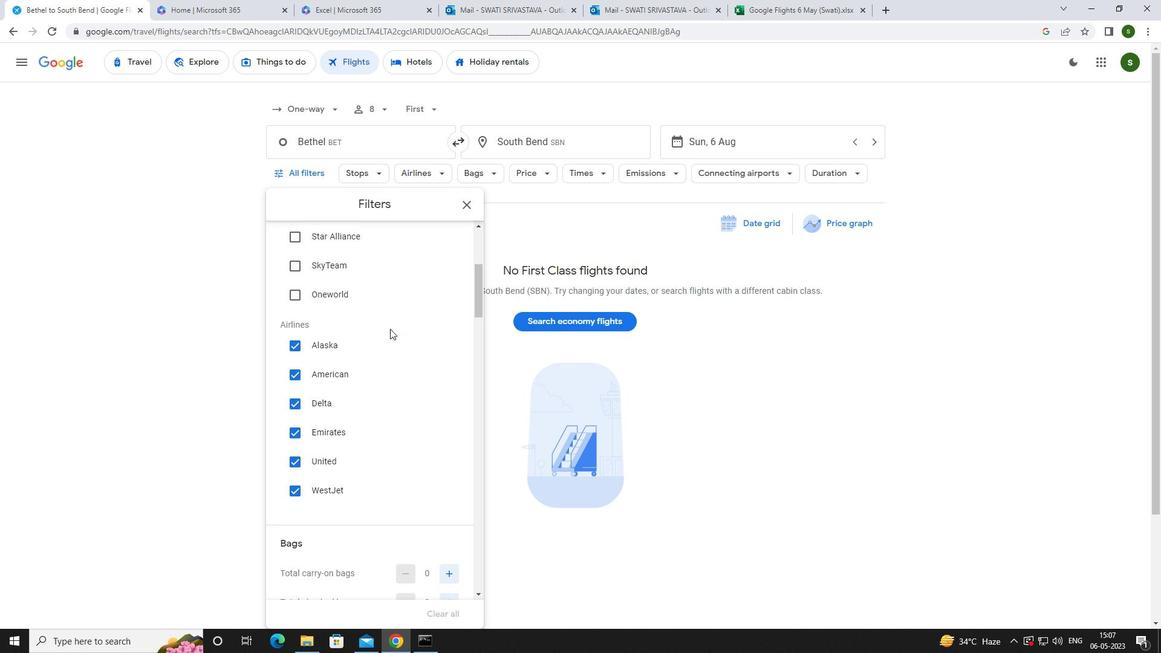 
Action: Mouse scrolled (390, 328) with delta (0, 0)
Screenshot: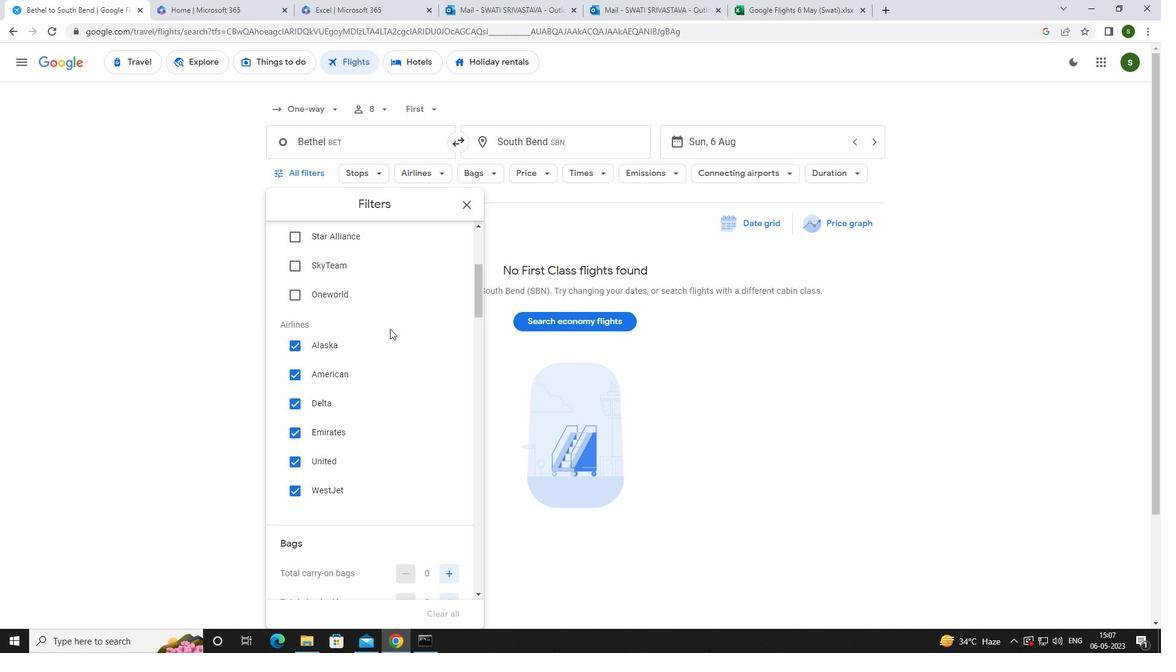 
Action: Mouse scrolled (390, 328) with delta (0, 0)
Screenshot: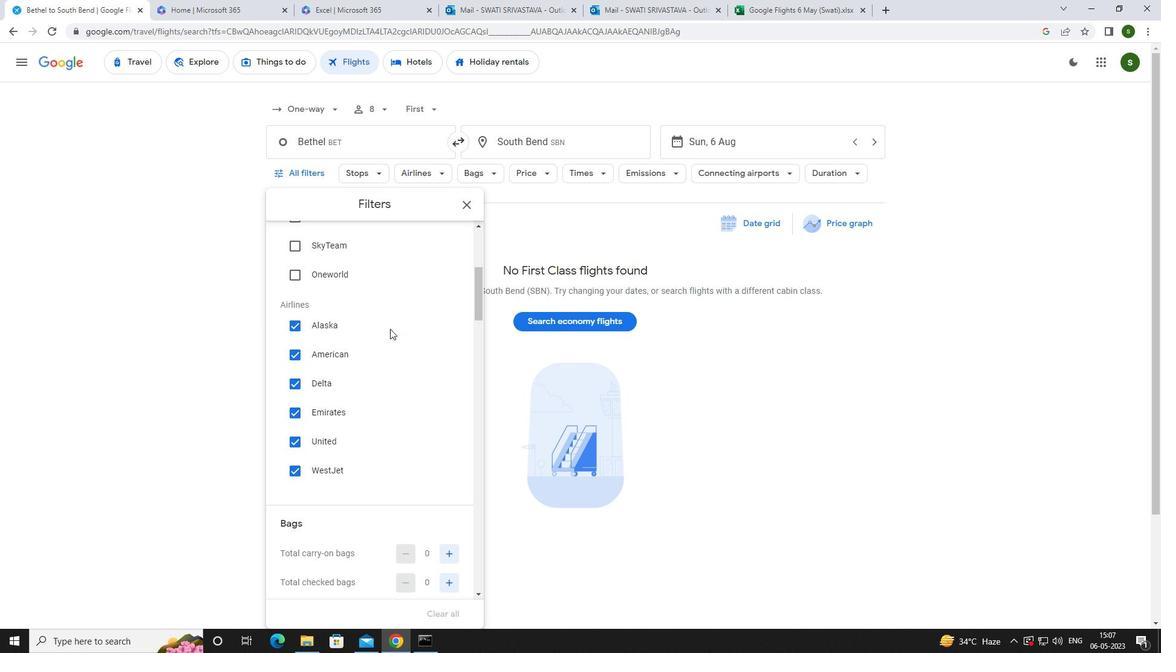 
Action: Mouse moved to (448, 421)
Screenshot: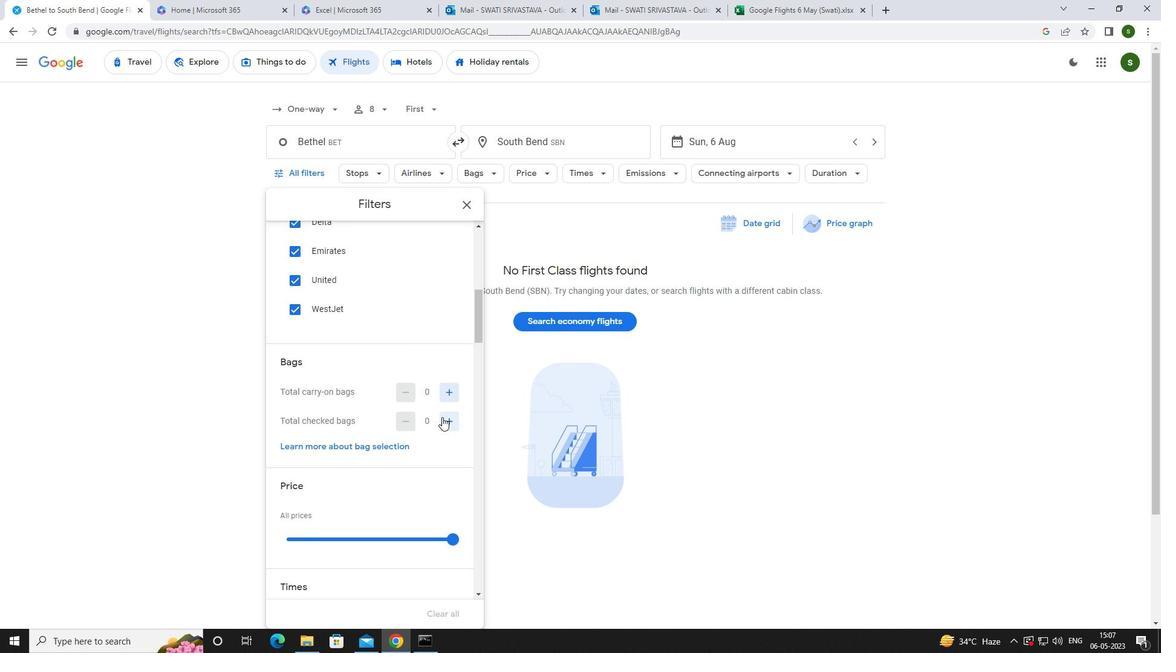
Action: Mouse pressed left at (448, 421)
Screenshot: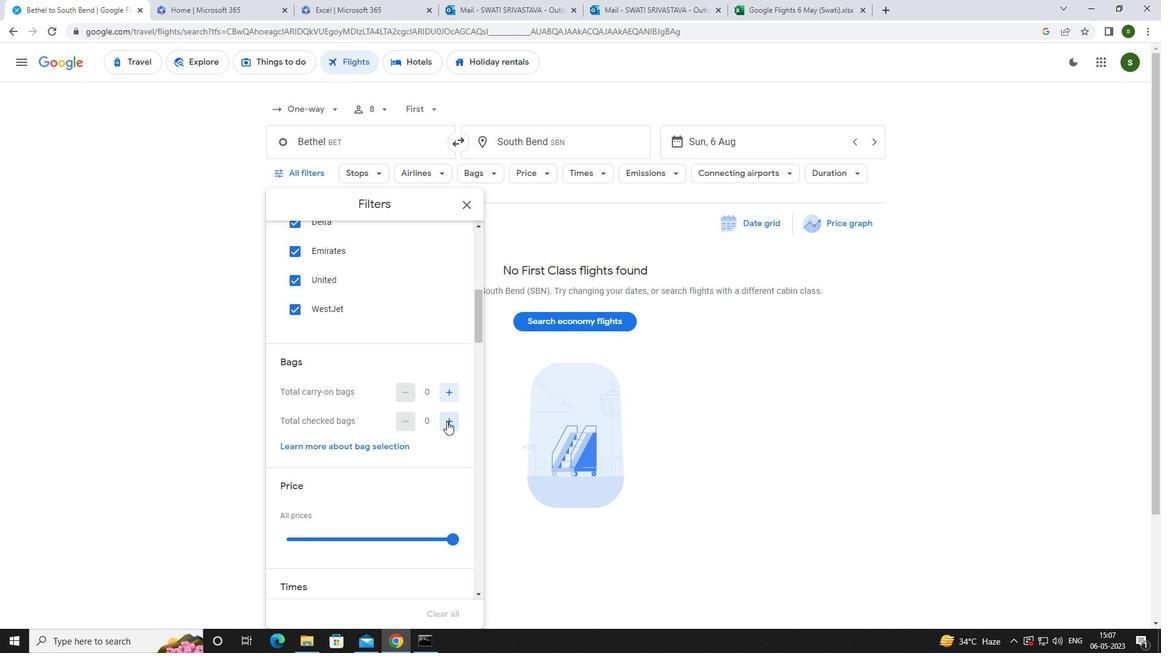 
Action: Mouse scrolled (448, 420) with delta (0, 0)
Screenshot: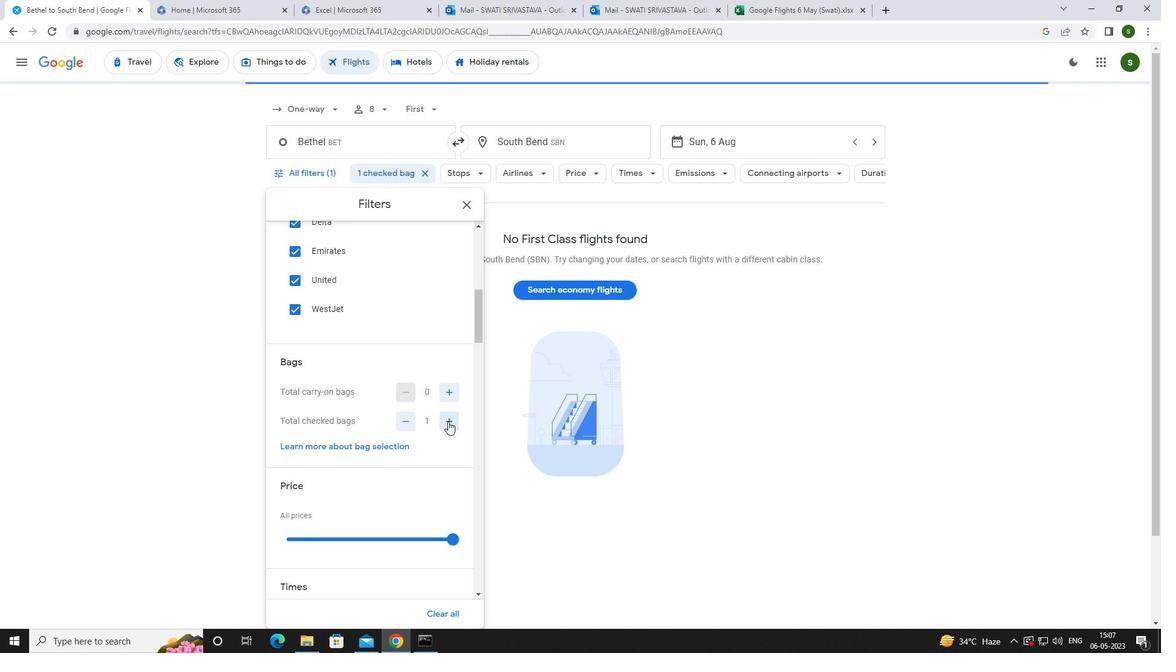 
Action: Mouse scrolled (448, 420) with delta (0, 0)
Screenshot: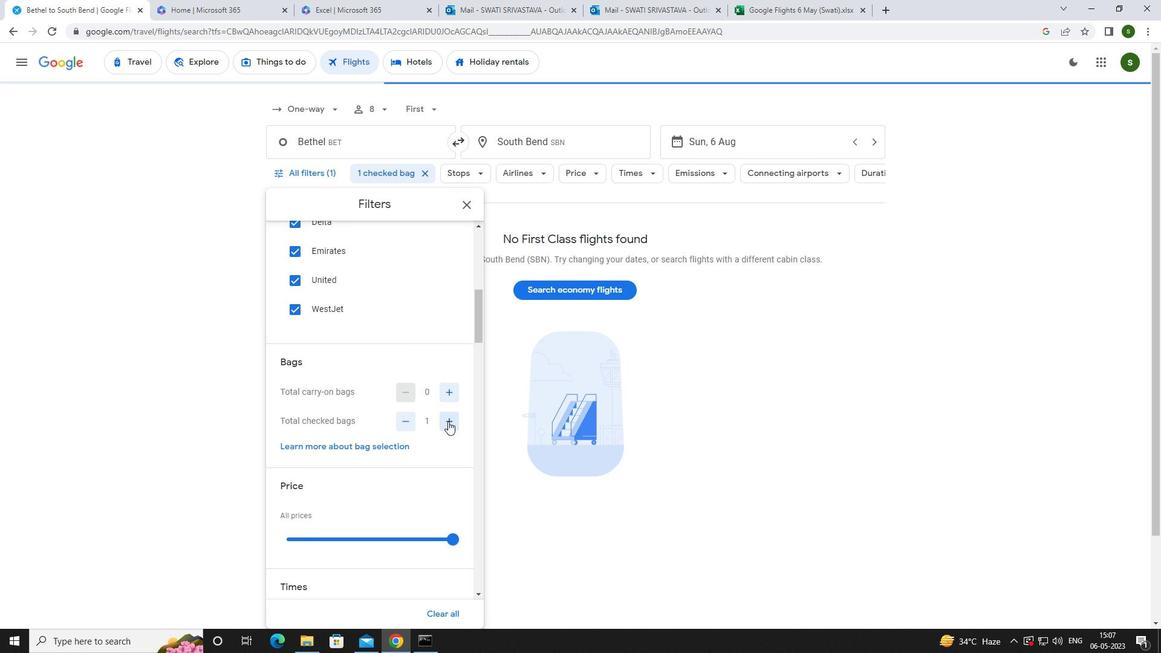 
Action: Mouse moved to (448, 416)
Screenshot: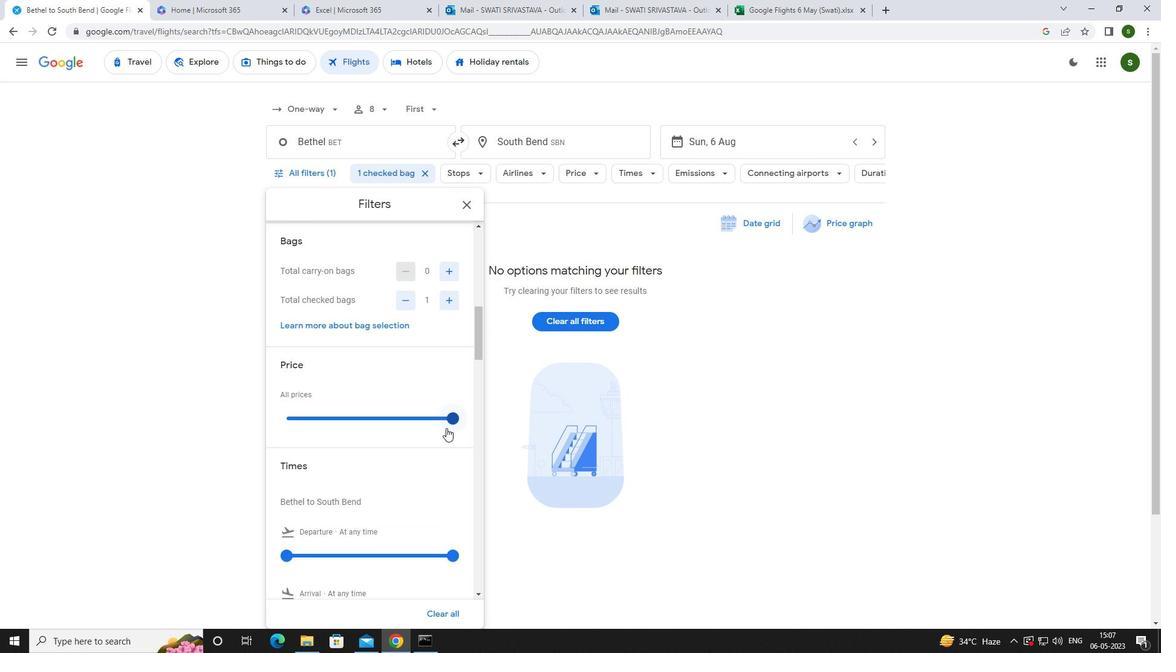 
Action: Mouse pressed left at (448, 416)
Screenshot: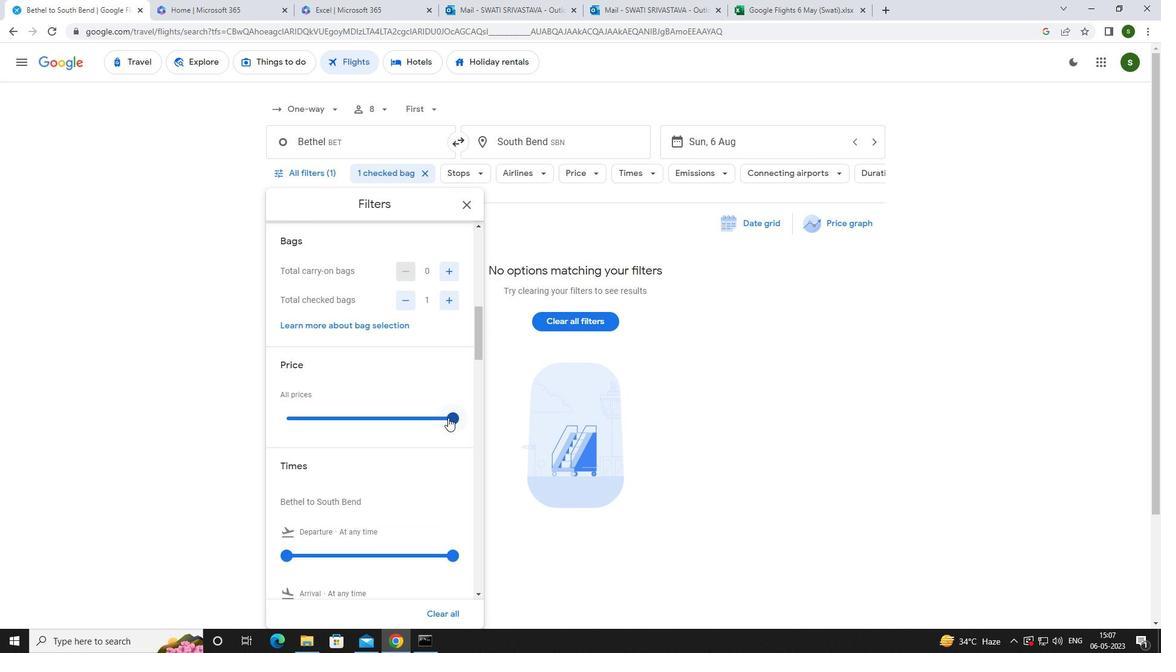 
Action: Mouse scrolled (448, 416) with delta (0, 0)
Screenshot: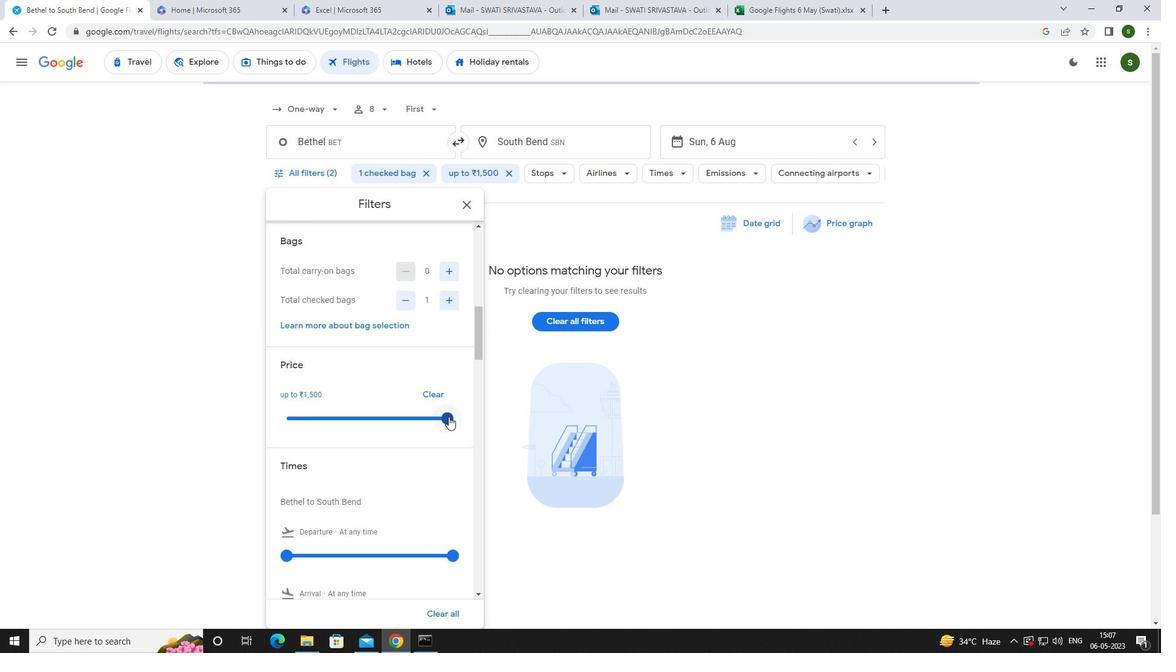 
Action: Mouse moved to (524, 515)
Screenshot: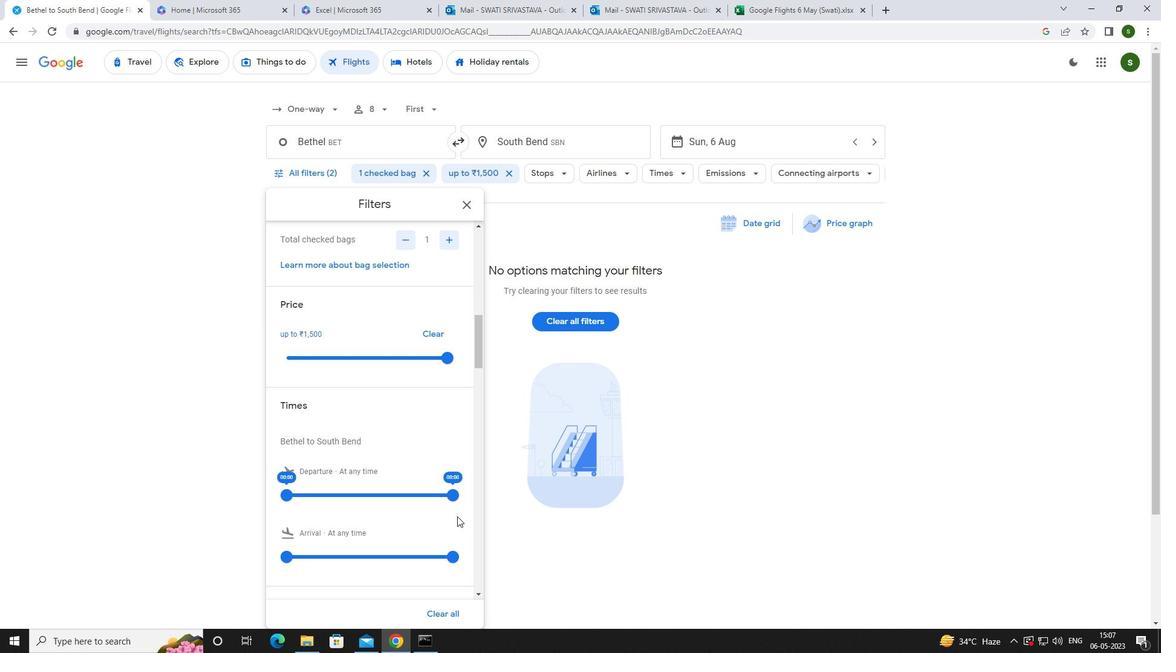 
Action: Mouse pressed left at (524, 515)
Screenshot: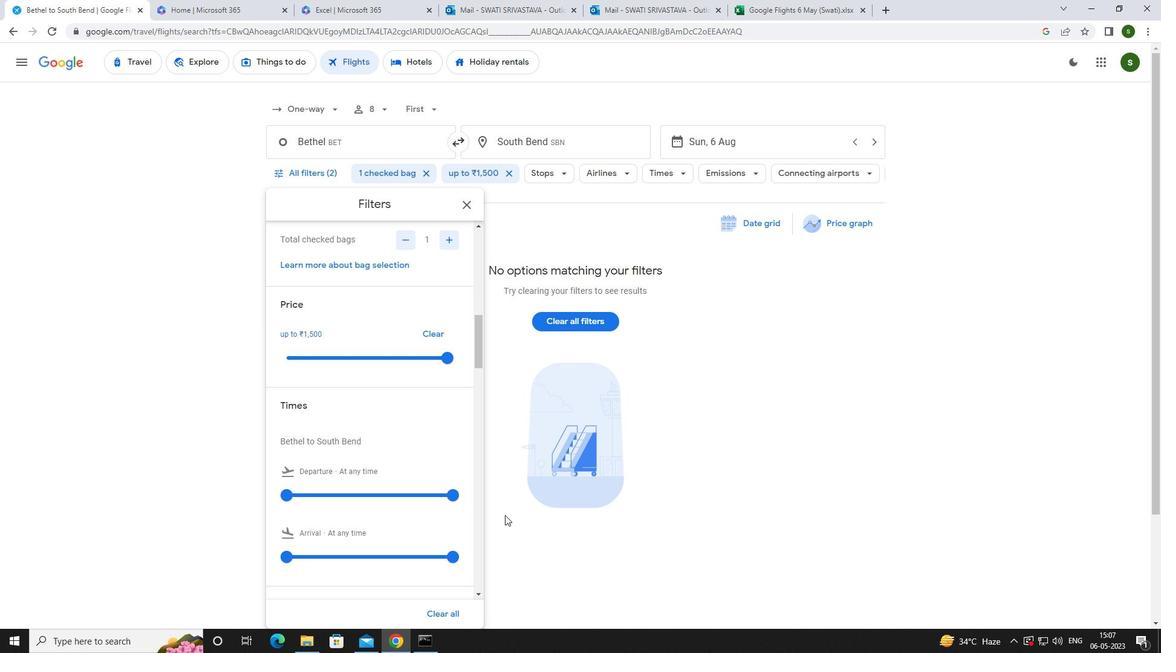 
